 Task: Search for a house in Altus, United States from June 9 to June 16 for 2 adults, with a price range of ₹8000 to ₹16000, 2 bedrooms, 1 bathroom, and self check-in option.
Action: Mouse moved to (444, 180)
Screenshot: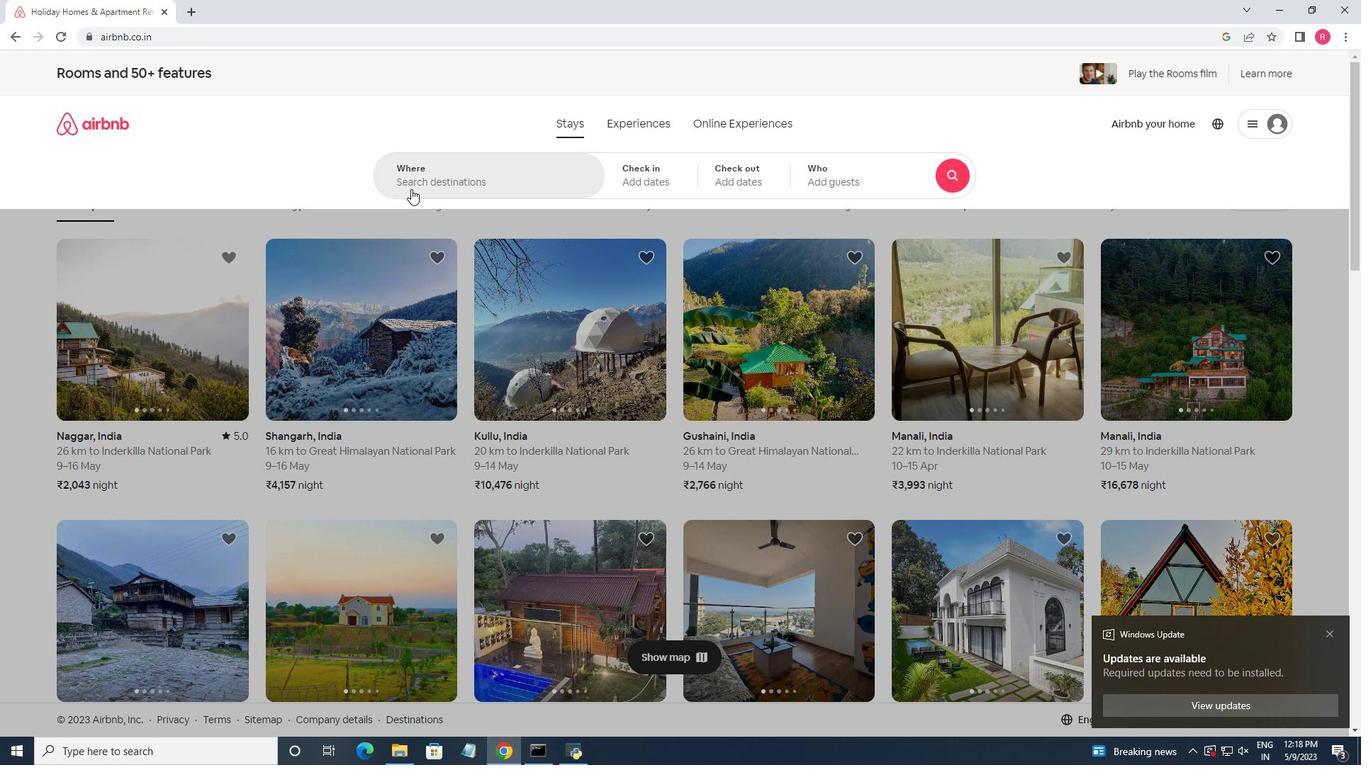 
Action: Mouse pressed left at (444, 180)
Screenshot: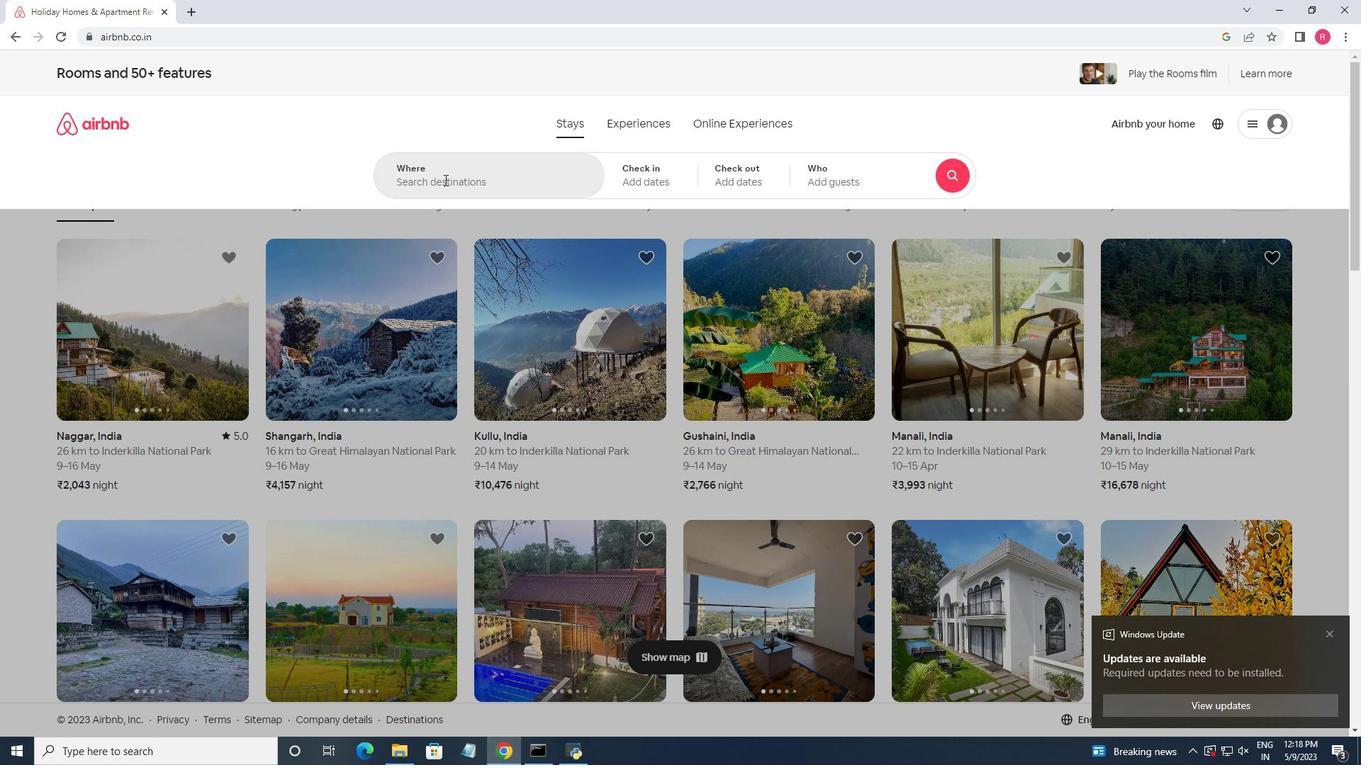 
Action: Key pressed <Key.caps_lock>A<Key.caps_lock>ltu,<Key.shift><Key.shift><Key.shift><Key.shift><Key.shift><Key.shift><Key.shift><Key.shift><Key.shift><Key.shift><Key.shift><Key.shift><Key.shift><Key.shift><Key.shift><Key.shift><Key.shift><Key.shift><Key.shift><Key.shift><Key.space><Key.backspace><Key.backspace>s,<Key.space><Key.shift><Key.shift><Key.shift><Key.shift><Key.shift><Key.shift><Key.shift><Key.shift><Key.shift><Key.shift><Key.shift><Key.shift><Key.shift><Key.shift><Key.shift><Key.shift><Key.shift><Key.shift><Key.shift><Key.shift><Key.shift><Key.shift><Key.shift><Key.shift><Key.shift>United<Key.space><Key.shift>States<Key.enter>
Screenshot: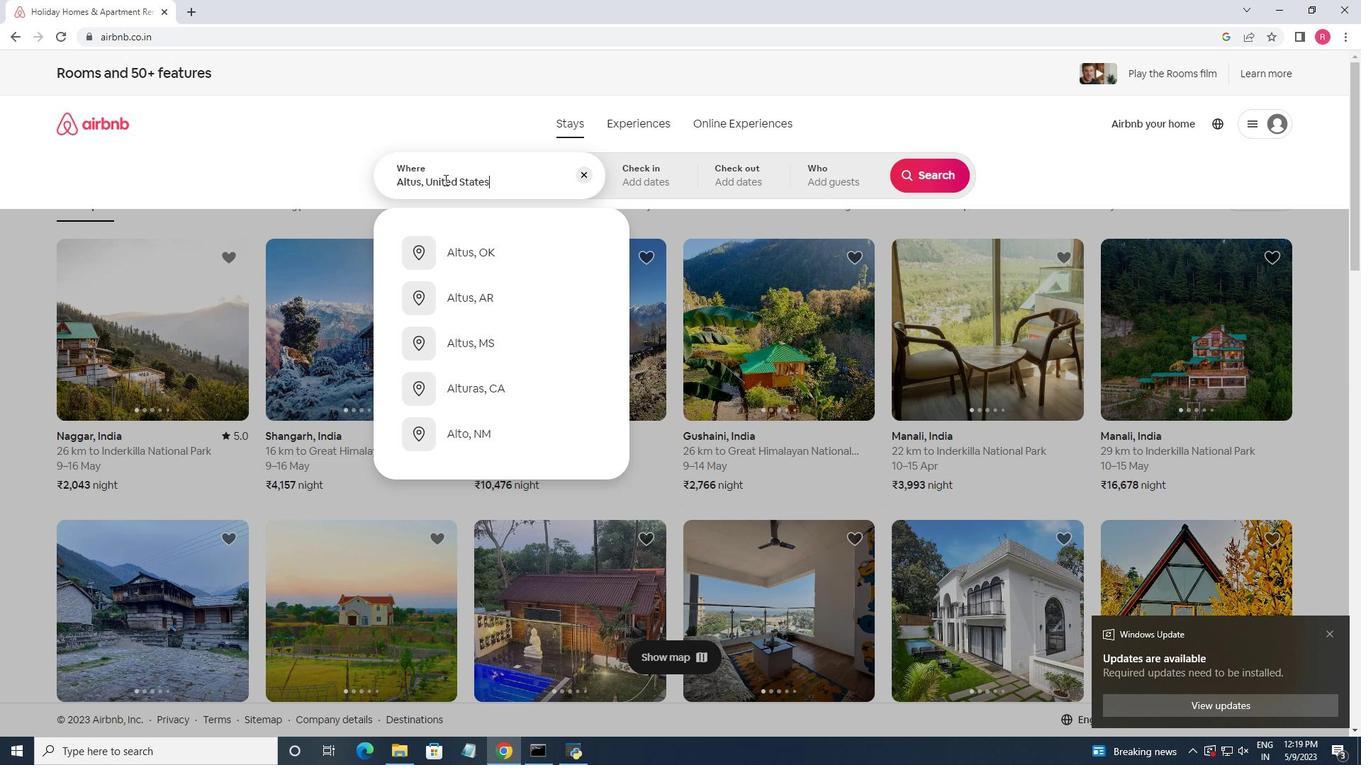 
Action: Mouse moved to (881, 385)
Screenshot: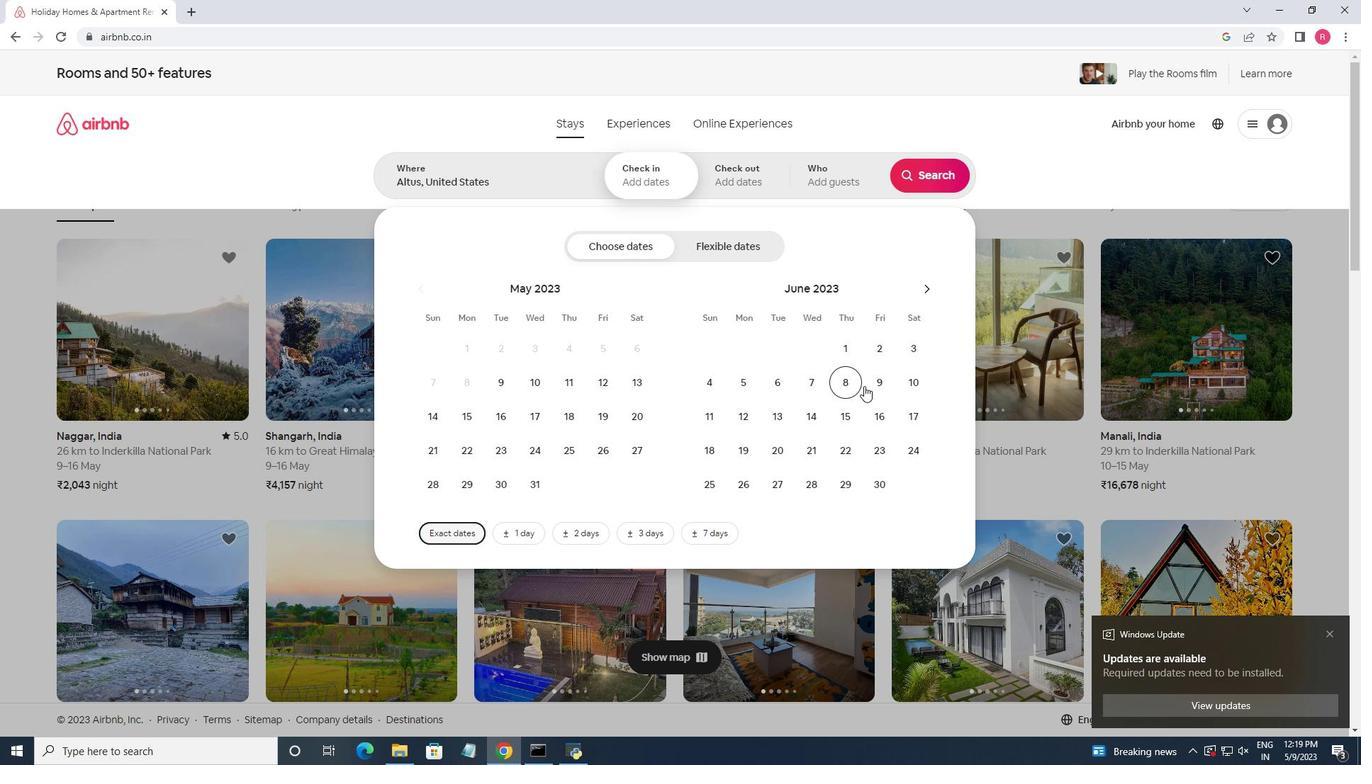 
Action: Mouse pressed left at (881, 385)
Screenshot: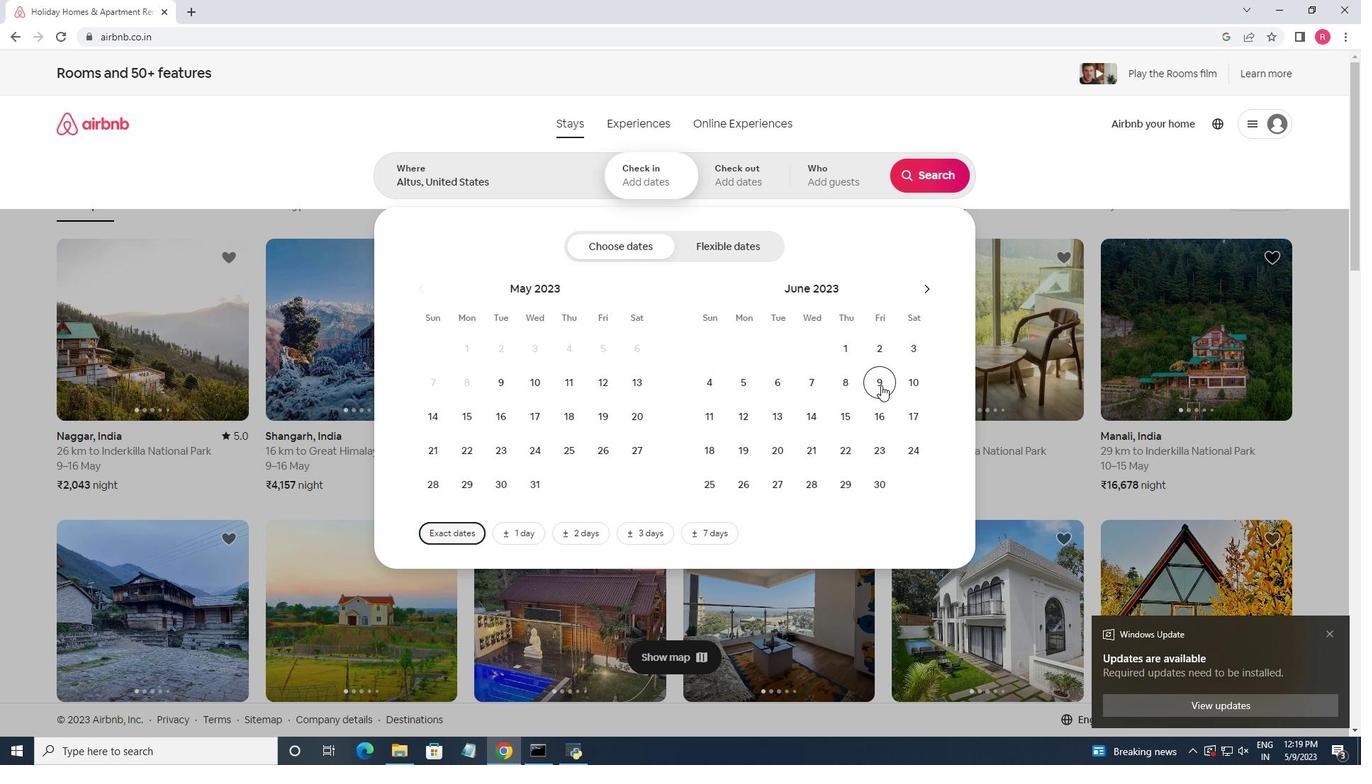 
Action: Mouse moved to (876, 426)
Screenshot: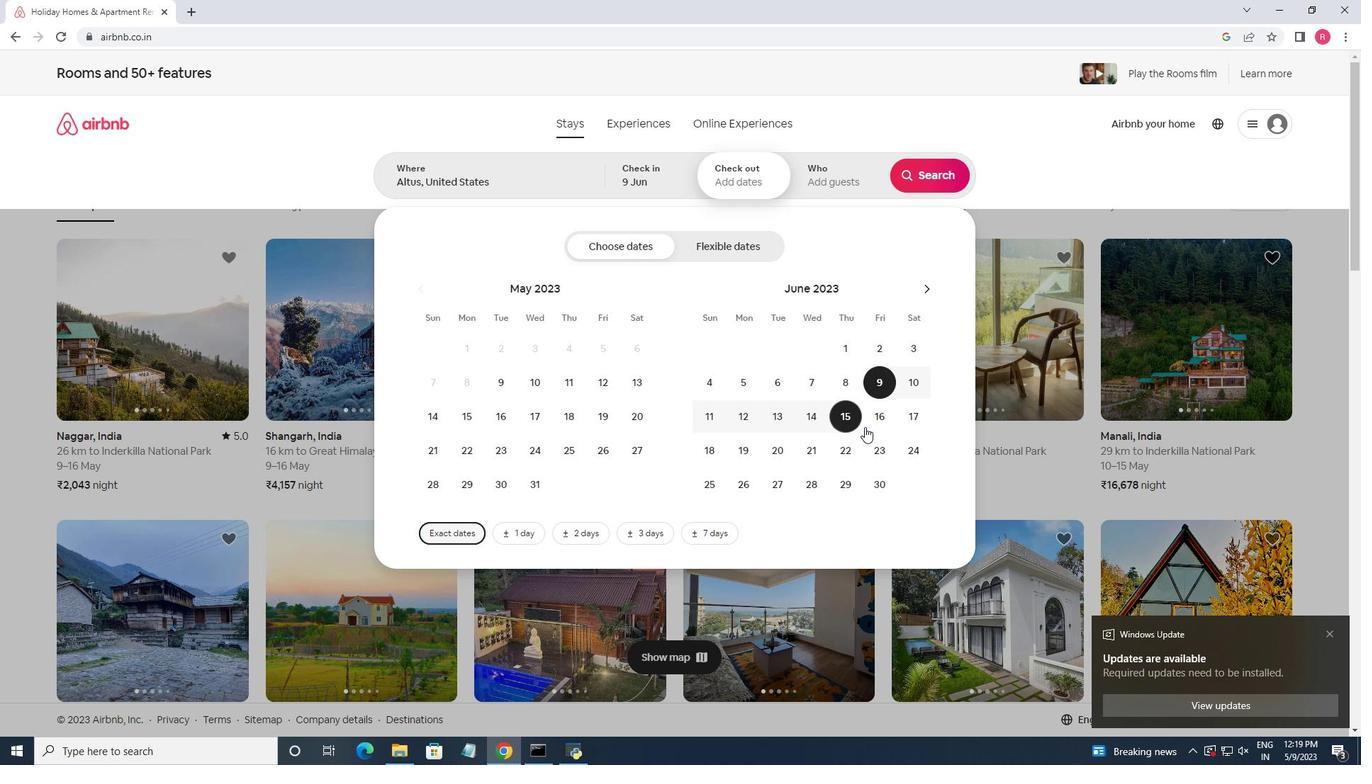 
Action: Mouse pressed left at (876, 426)
Screenshot: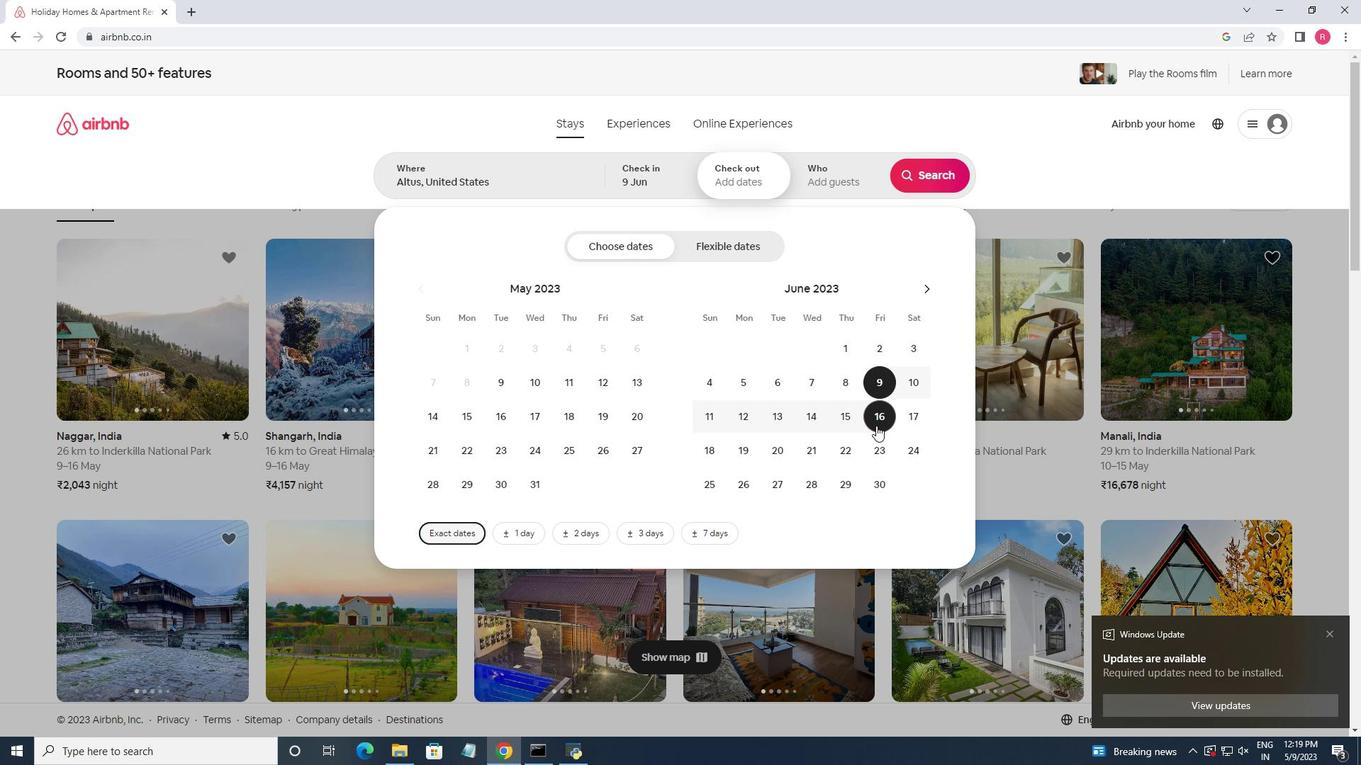 
Action: Mouse moved to (838, 179)
Screenshot: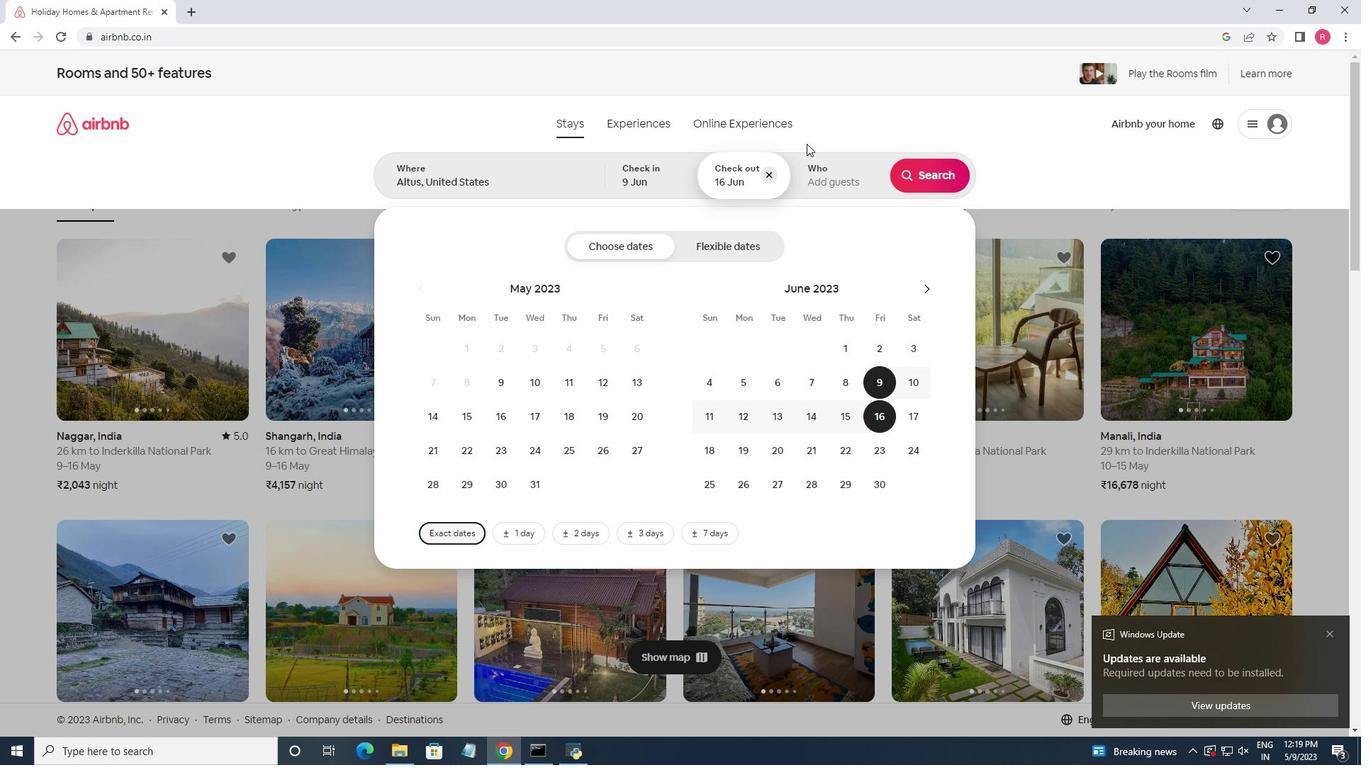 
Action: Mouse pressed left at (838, 179)
Screenshot: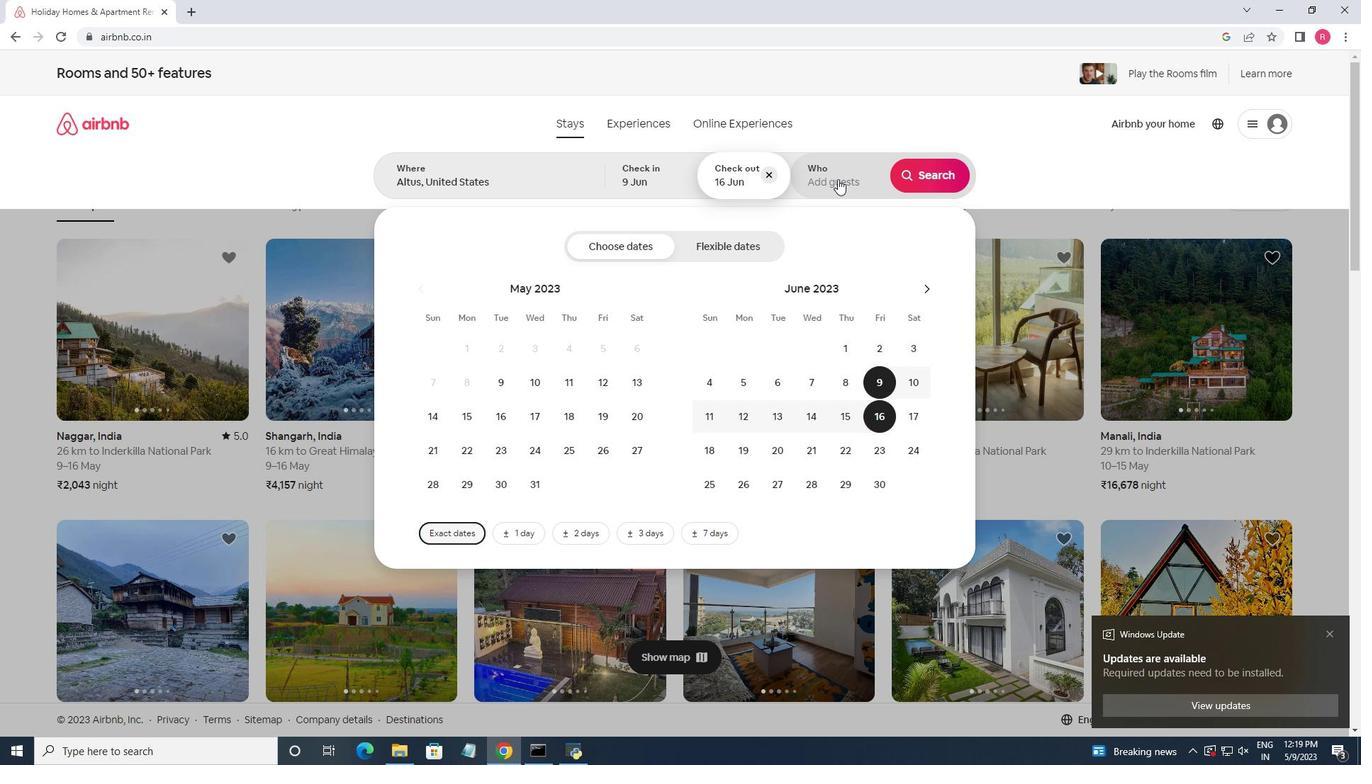 
Action: Mouse moved to (931, 255)
Screenshot: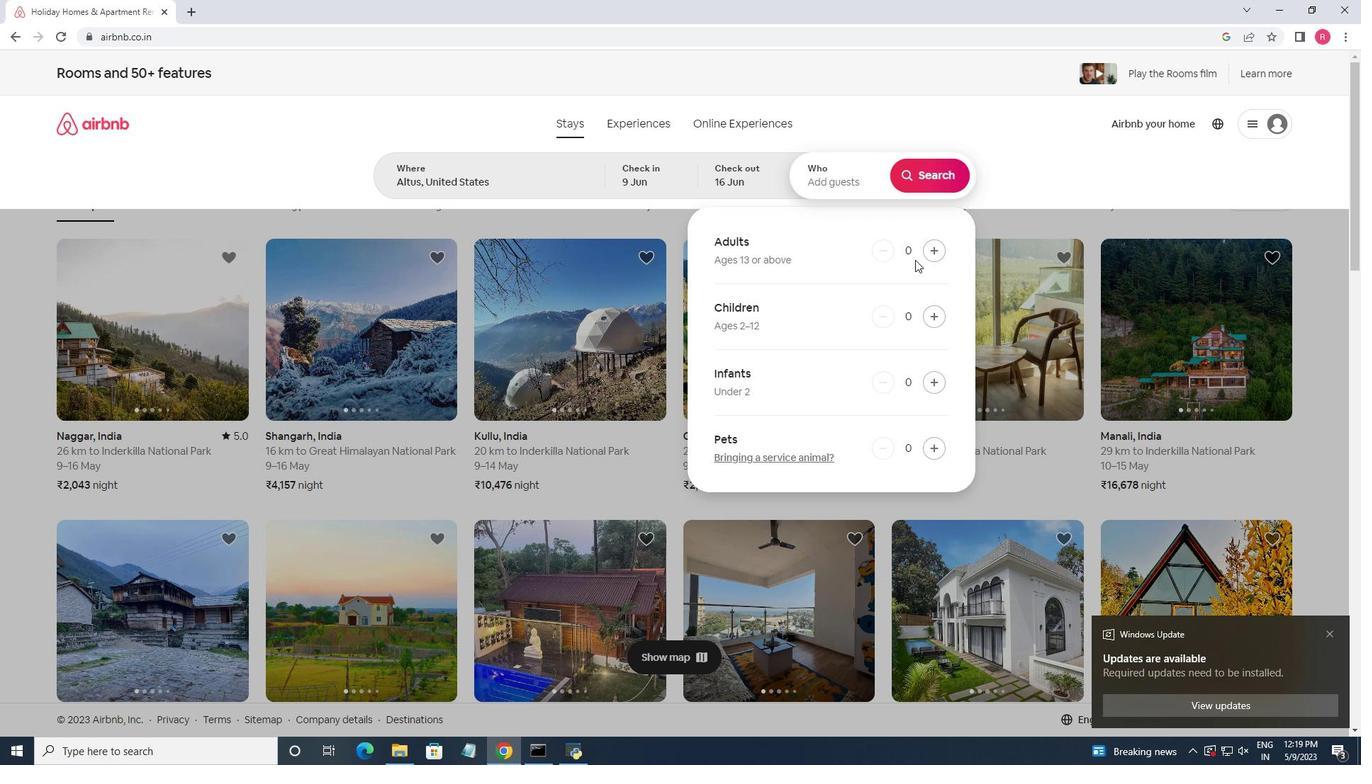 
Action: Mouse pressed left at (931, 255)
Screenshot: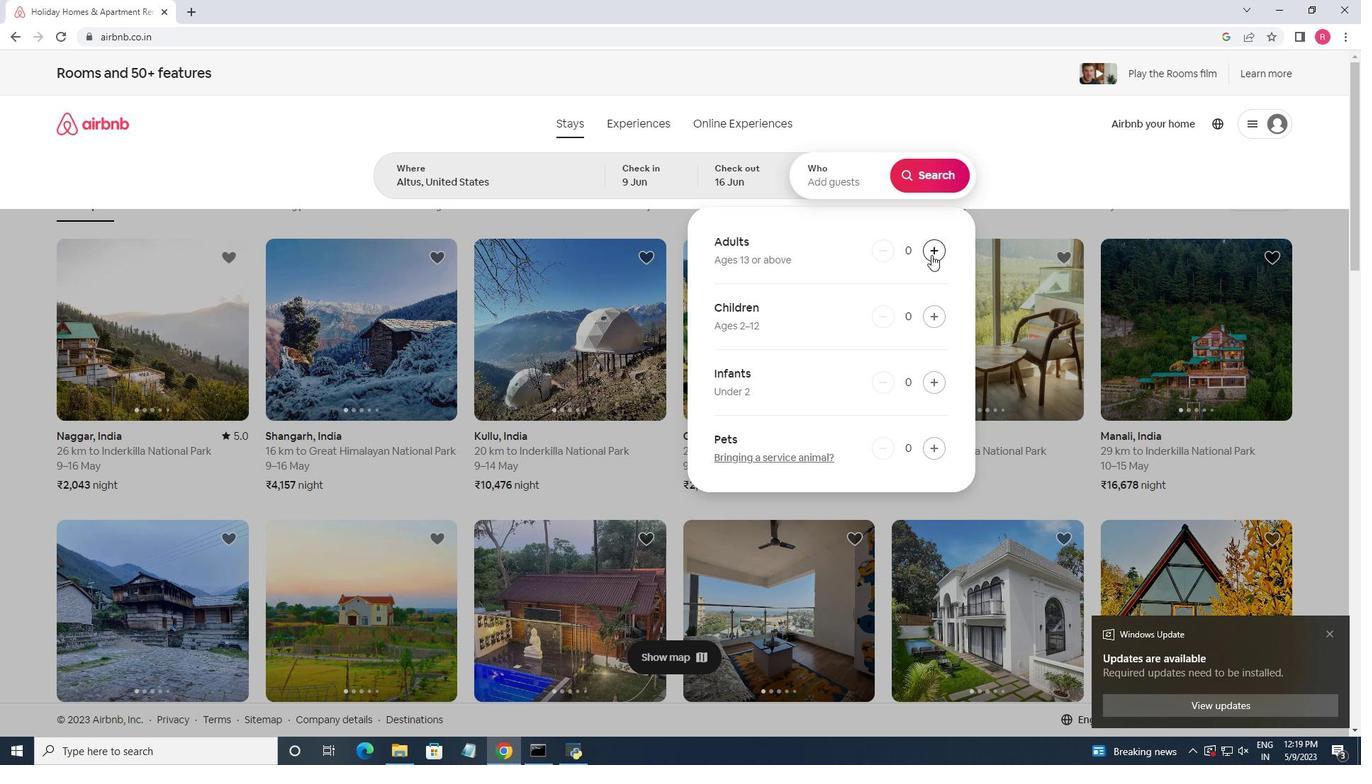 
Action: Mouse pressed left at (931, 255)
Screenshot: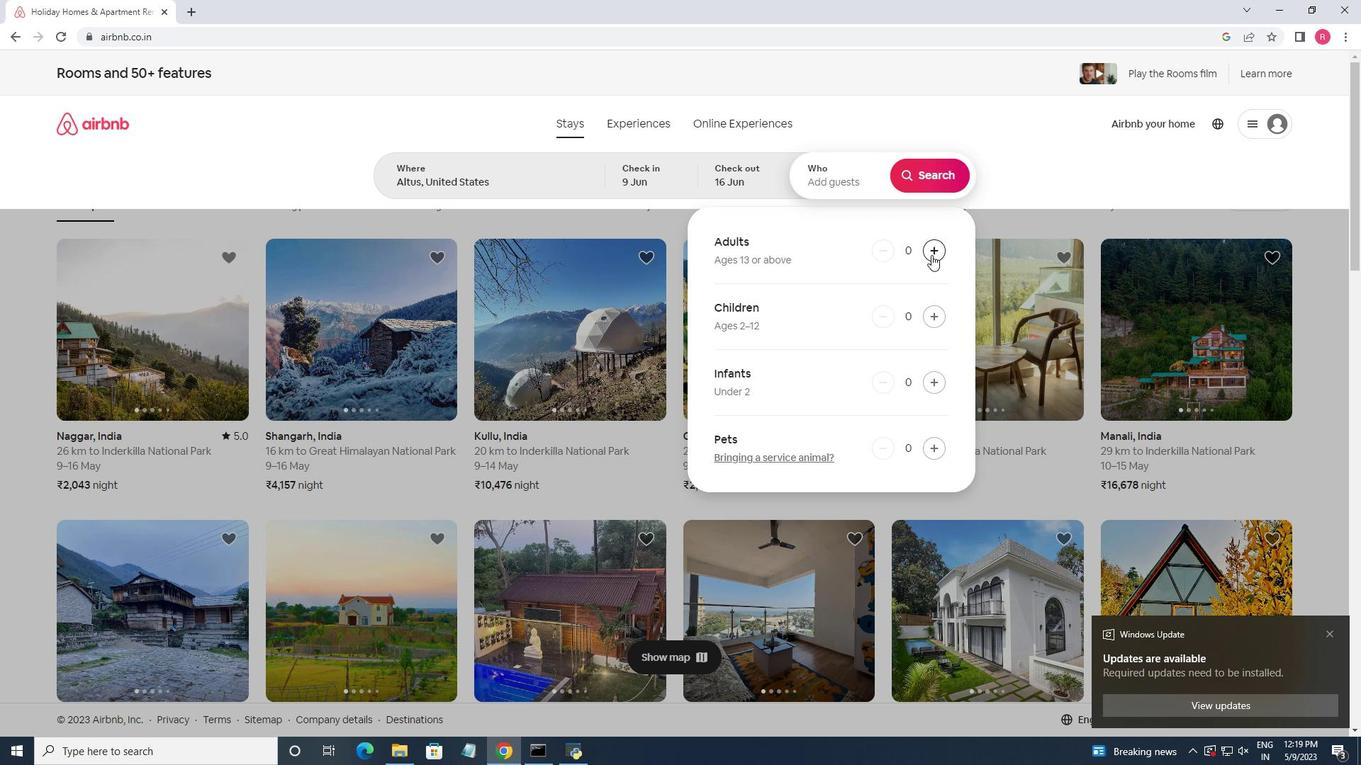 
Action: Mouse moved to (934, 179)
Screenshot: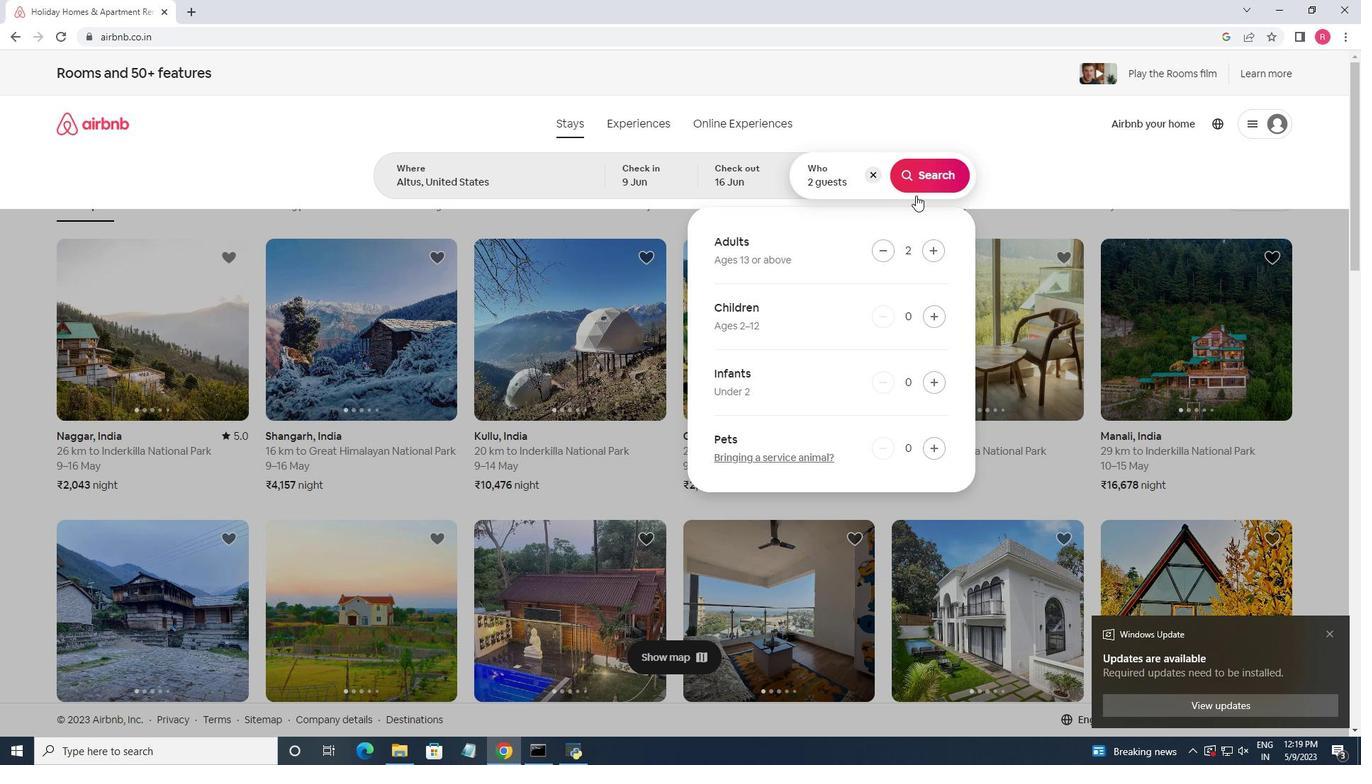 
Action: Mouse pressed left at (934, 179)
Screenshot: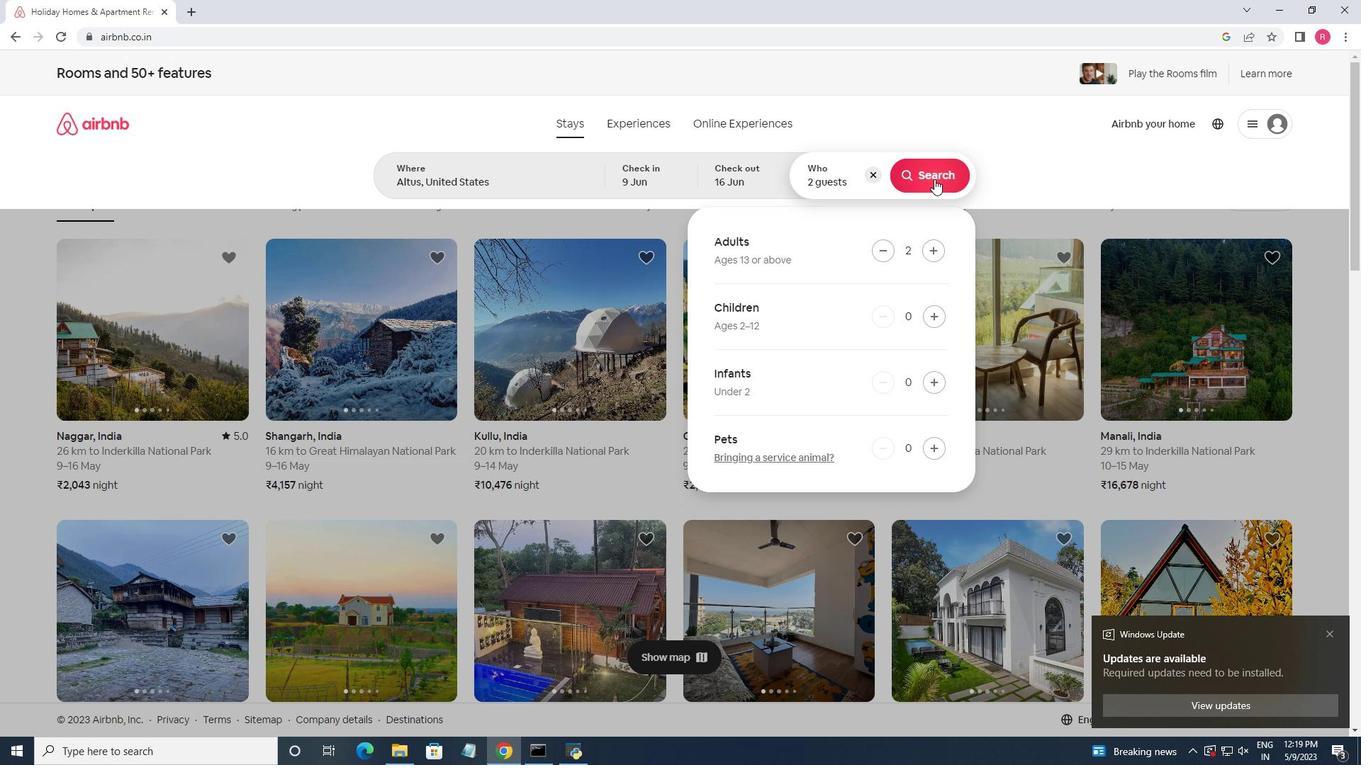 
Action: Mouse moved to (1304, 144)
Screenshot: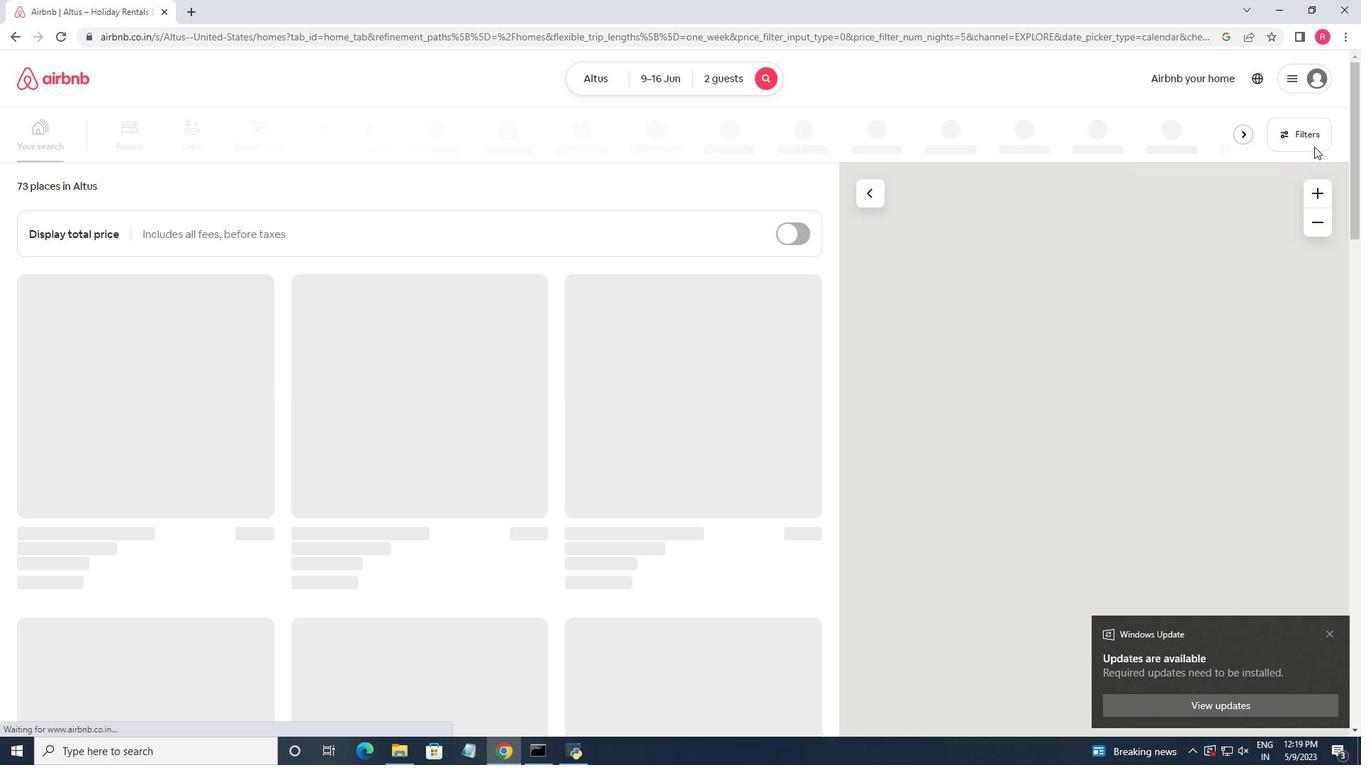 
Action: Mouse pressed left at (1304, 144)
Screenshot: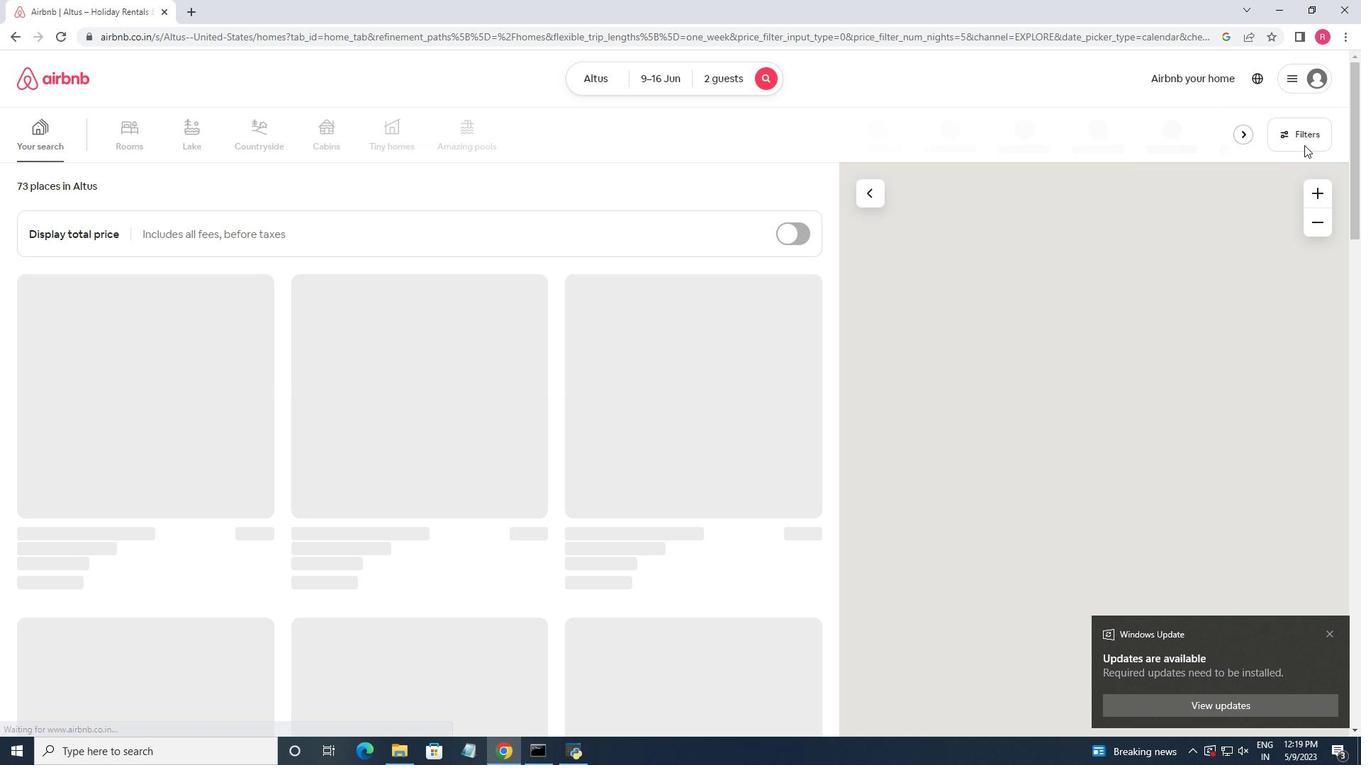 
Action: Mouse moved to (533, 489)
Screenshot: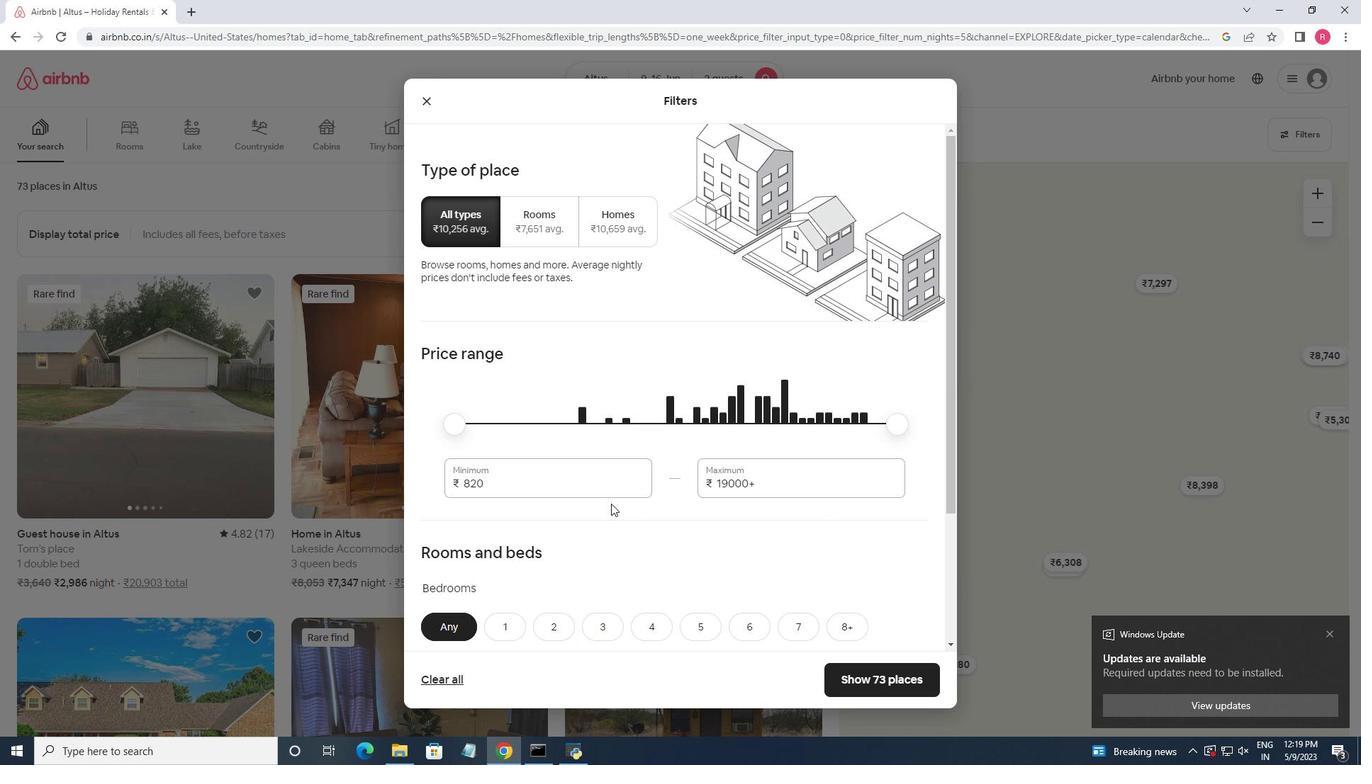 
Action: Mouse pressed left at (533, 489)
Screenshot: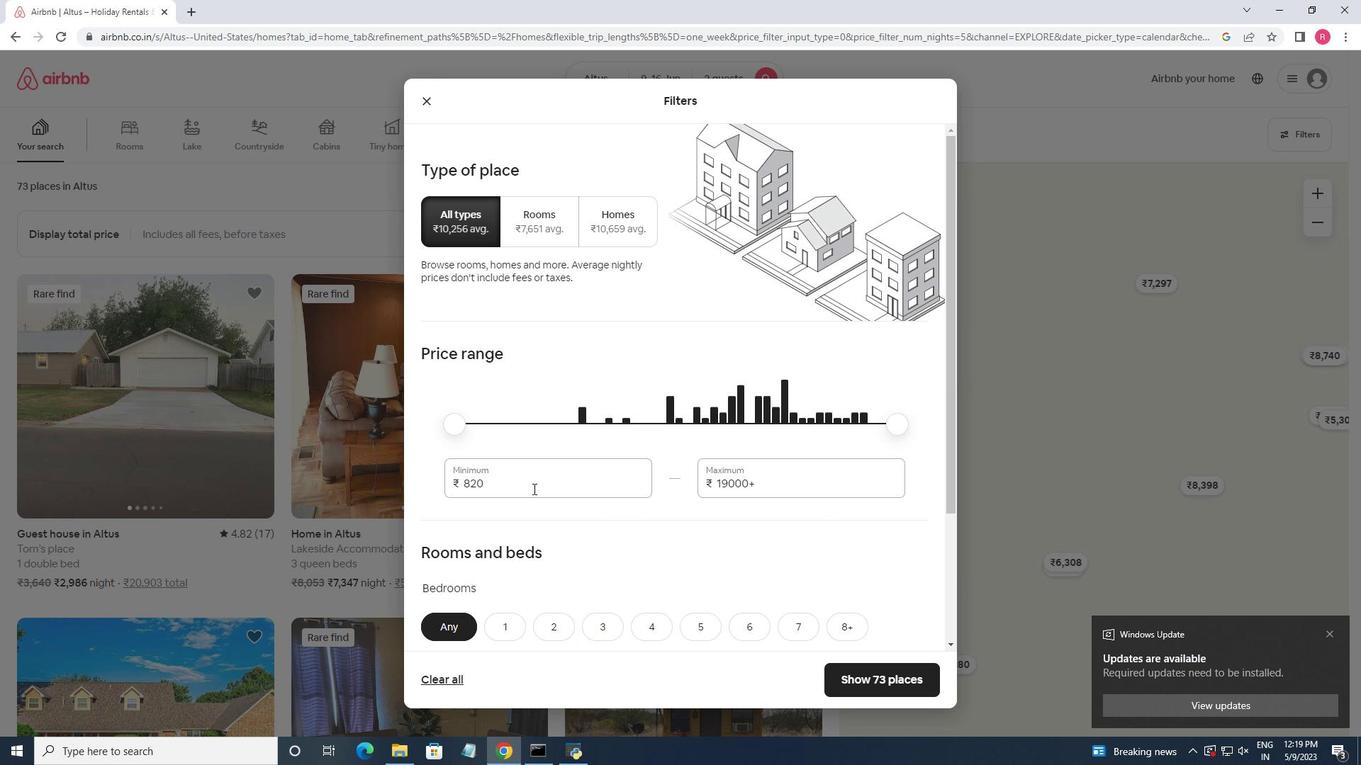 
Action: Mouse pressed left at (533, 489)
Screenshot: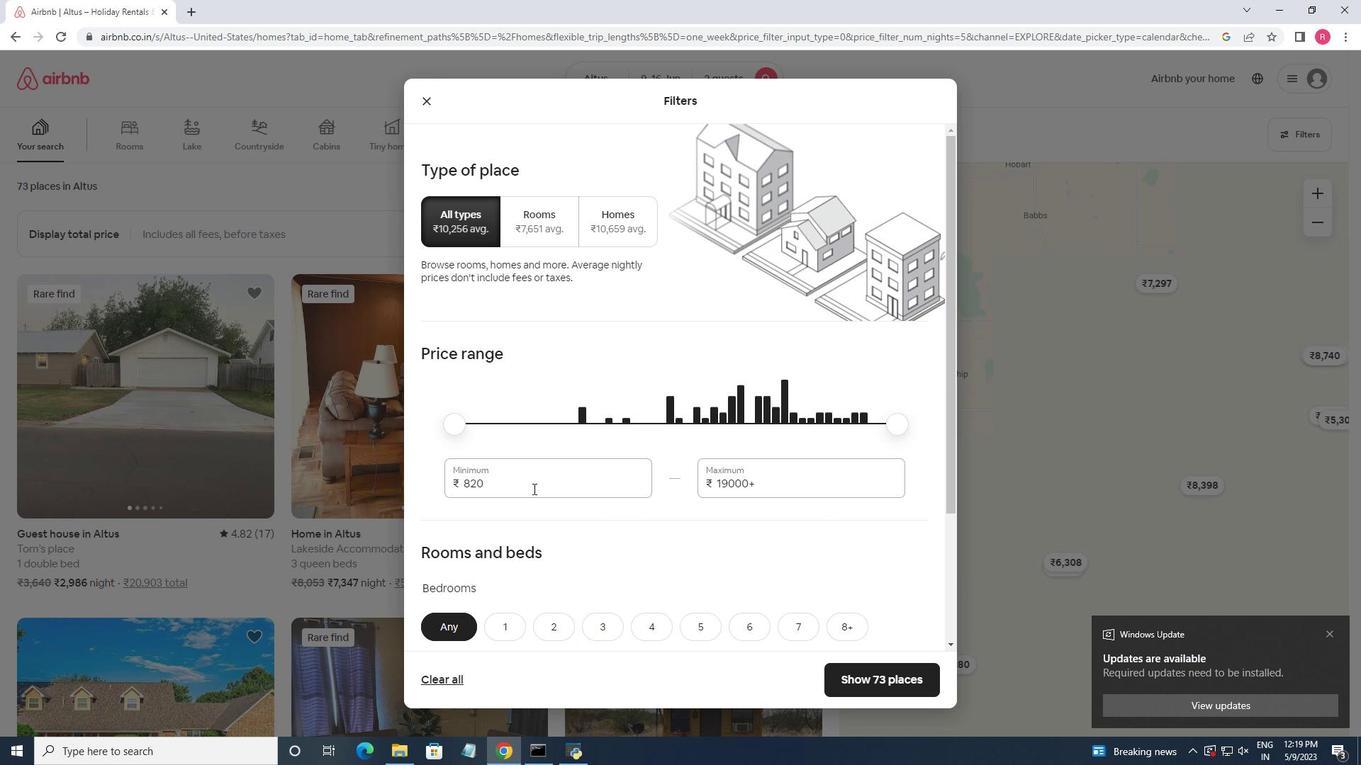 
Action: Key pressed 8000<Key.tab>160000<Key.backspace>
Screenshot: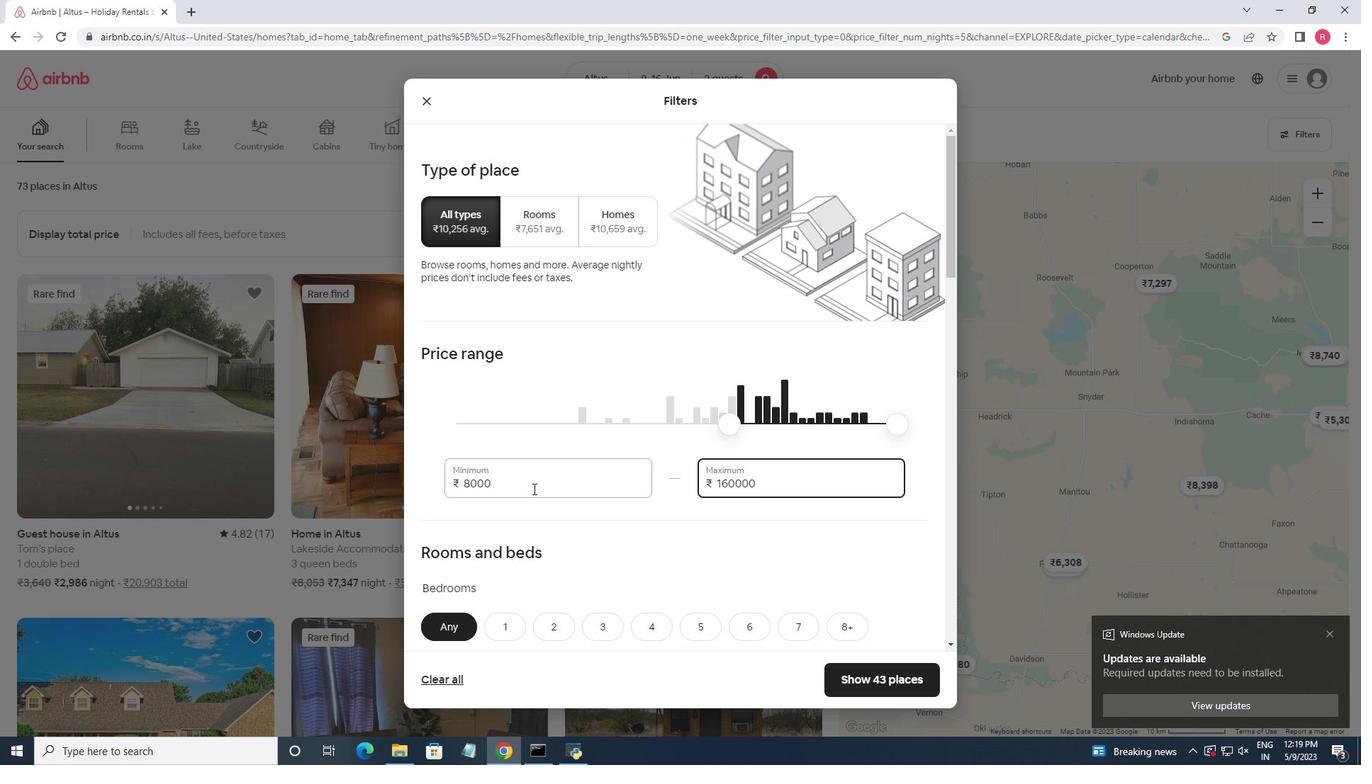 
Action: Mouse moved to (642, 467)
Screenshot: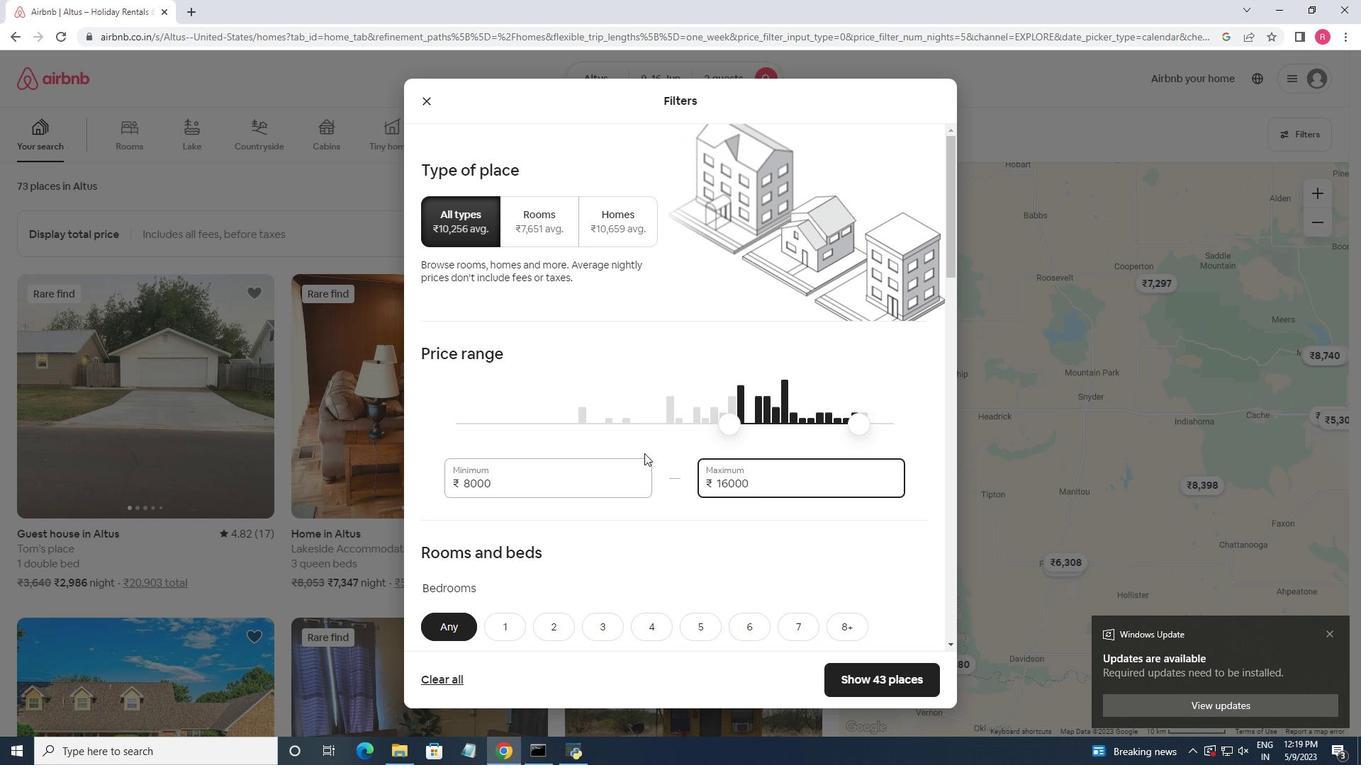 
Action: Mouse scrolled (642, 466) with delta (0, 0)
Screenshot: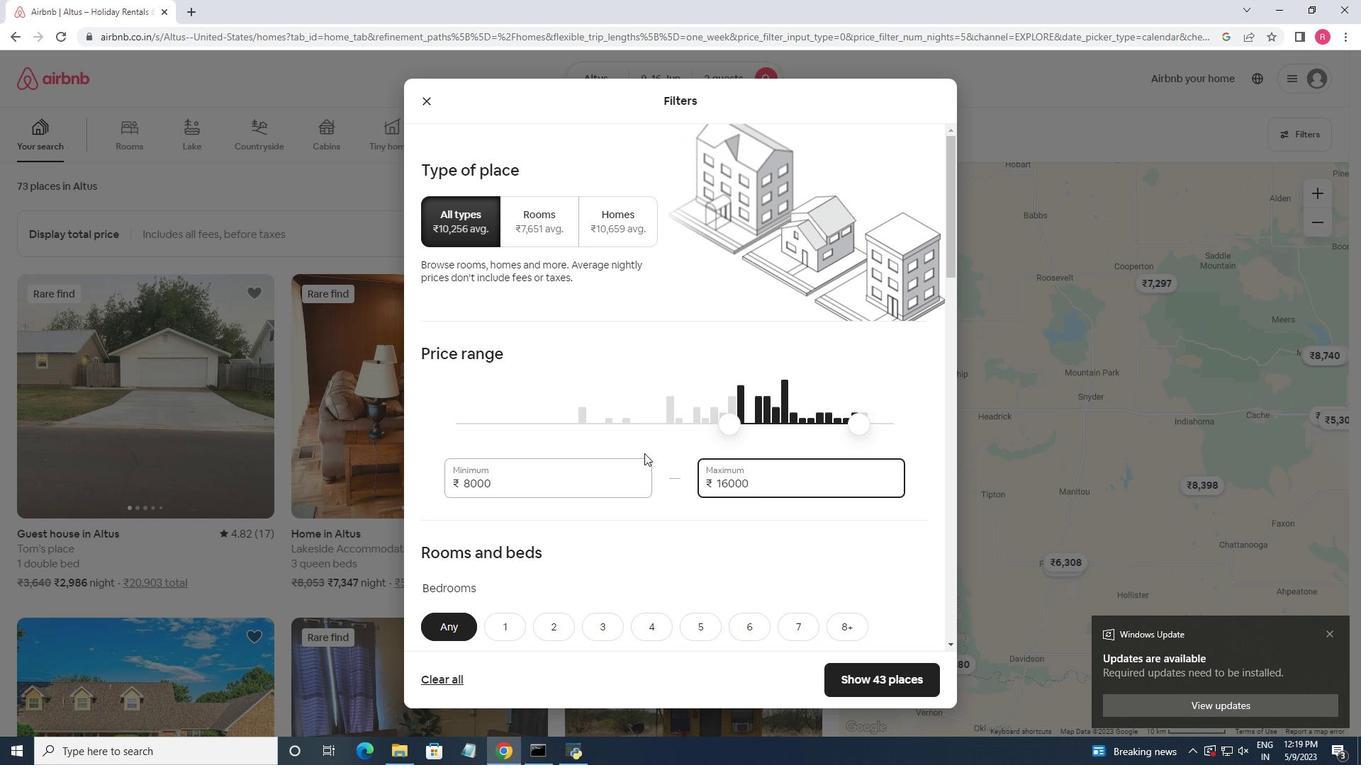 
Action: Mouse moved to (642, 468)
Screenshot: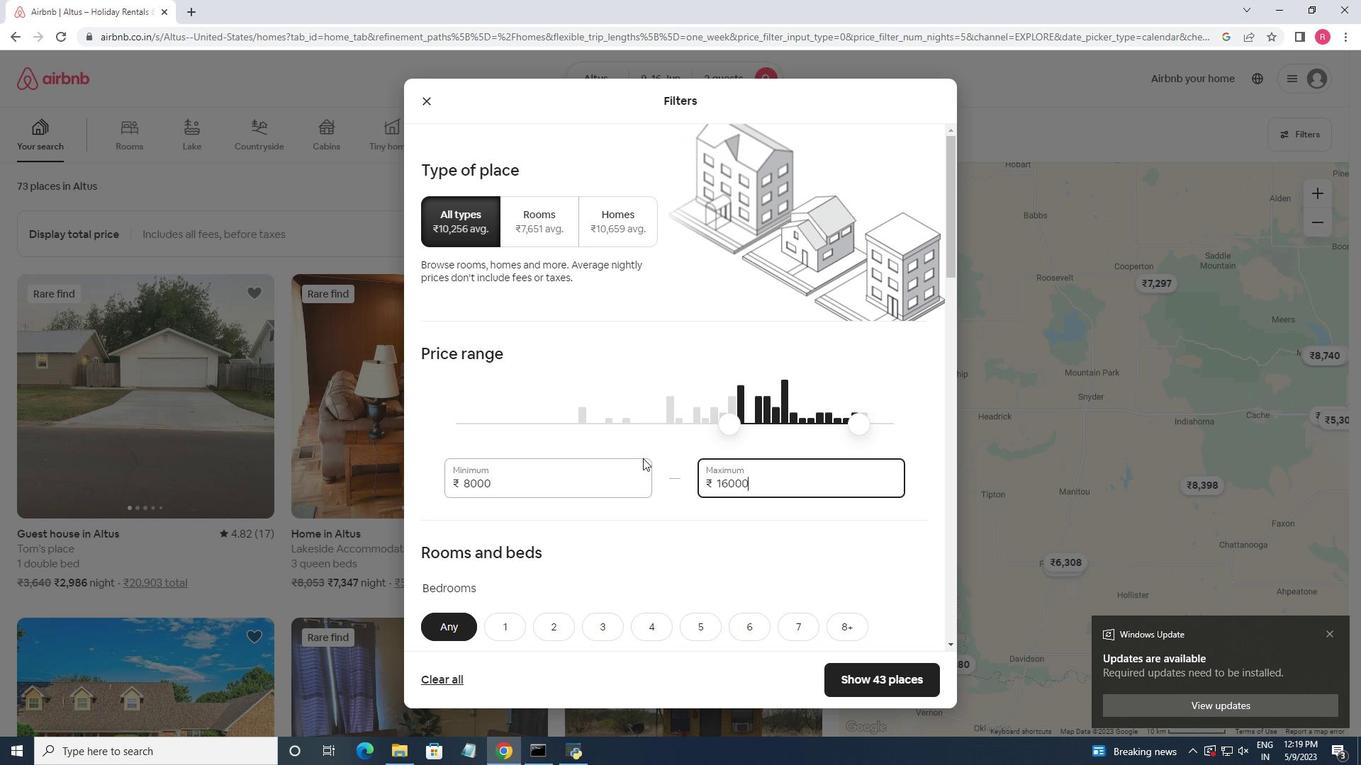 
Action: Mouse scrolled (642, 468) with delta (0, 0)
Screenshot: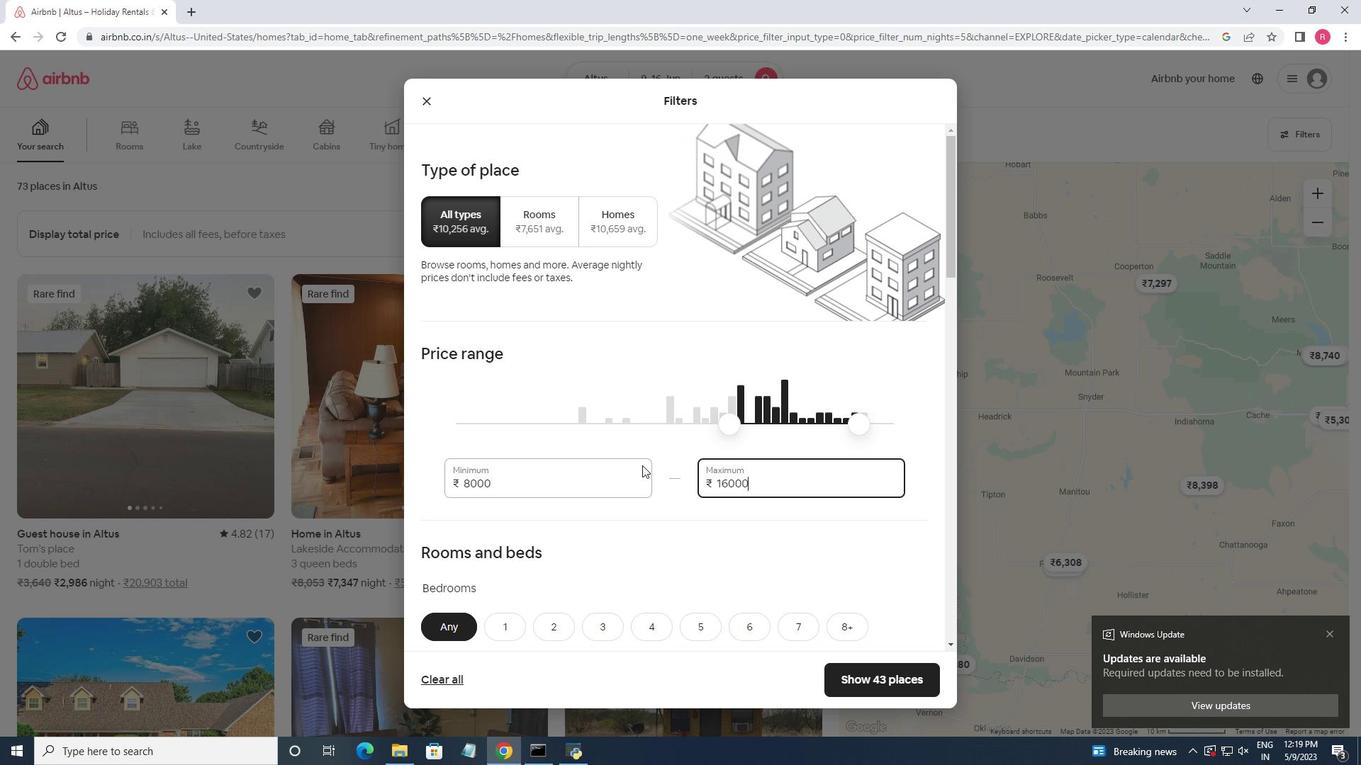
Action: Mouse moved to (544, 487)
Screenshot: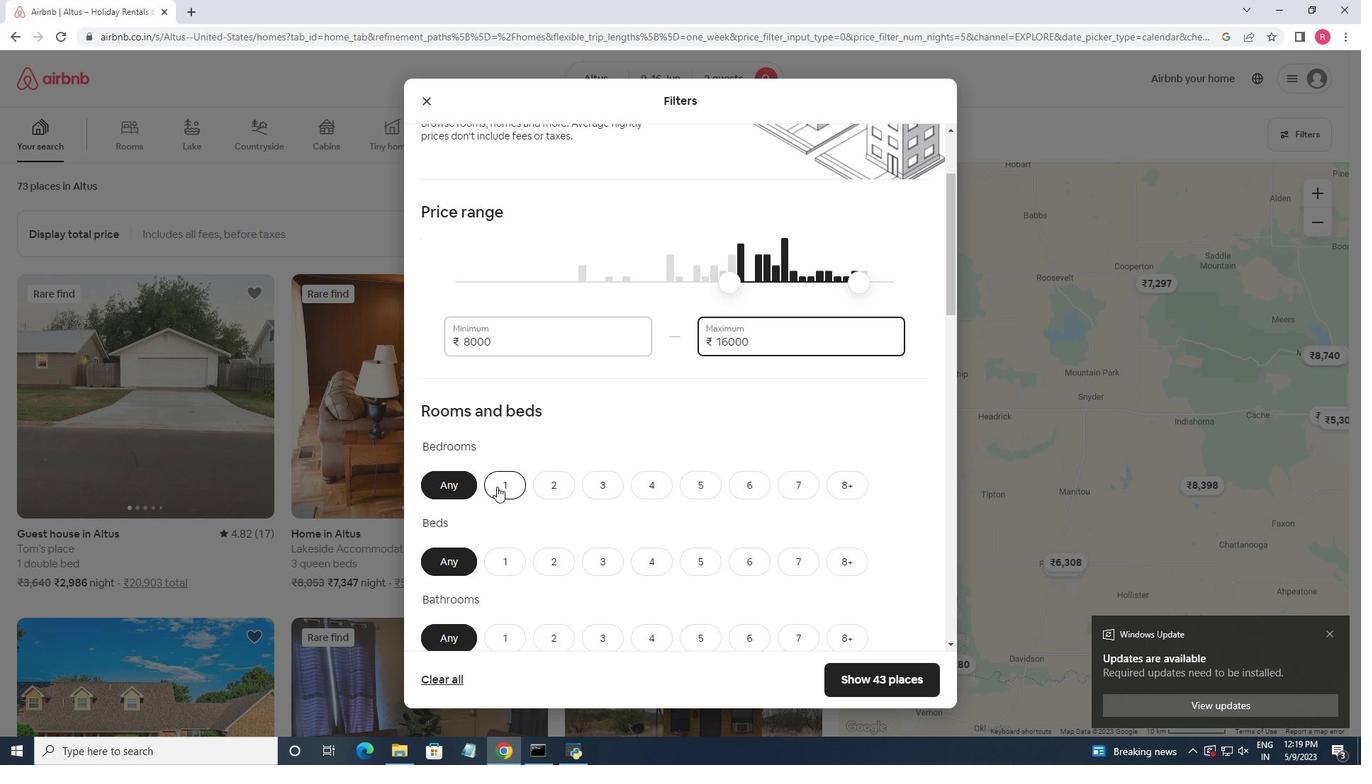 
Action: Mouse pressed left at (544, 487)
Screenshot: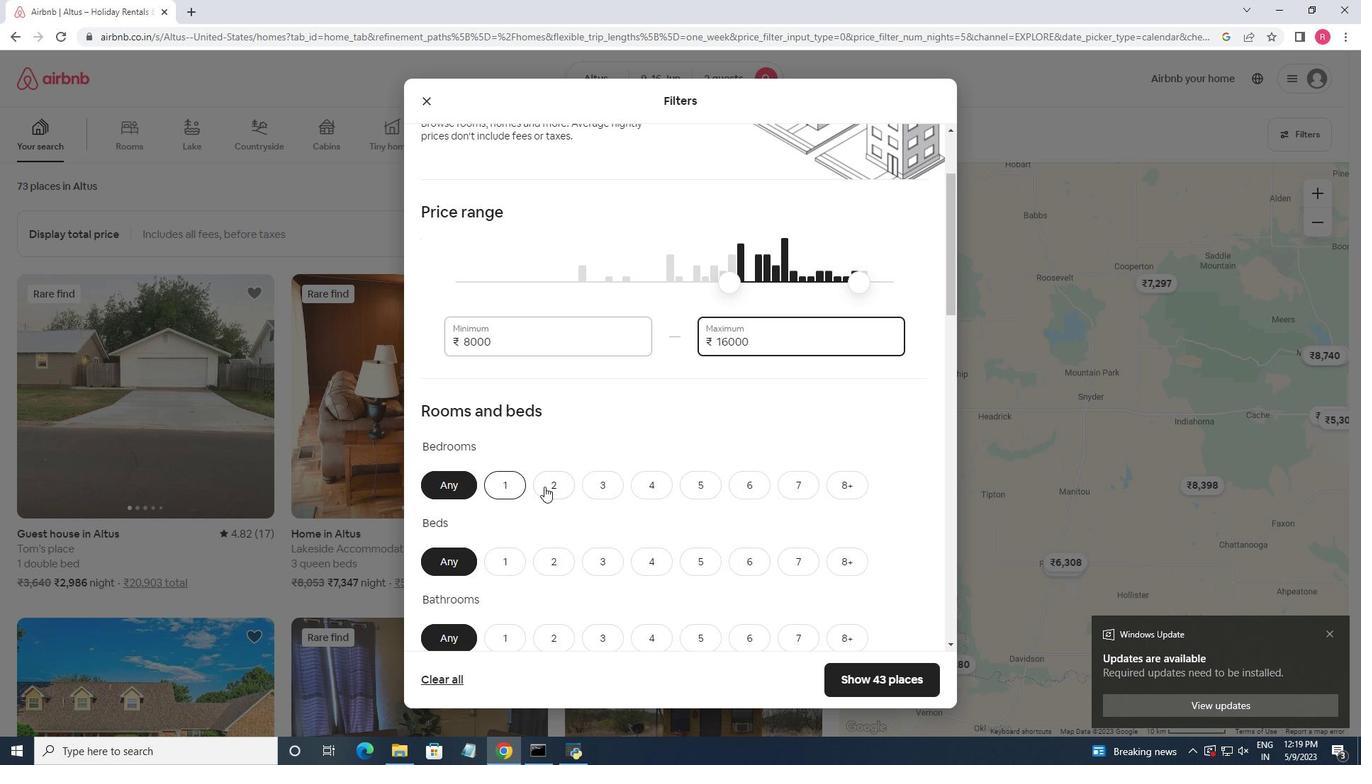 
Action: Mouse moved to (551, 517)
Screenshot: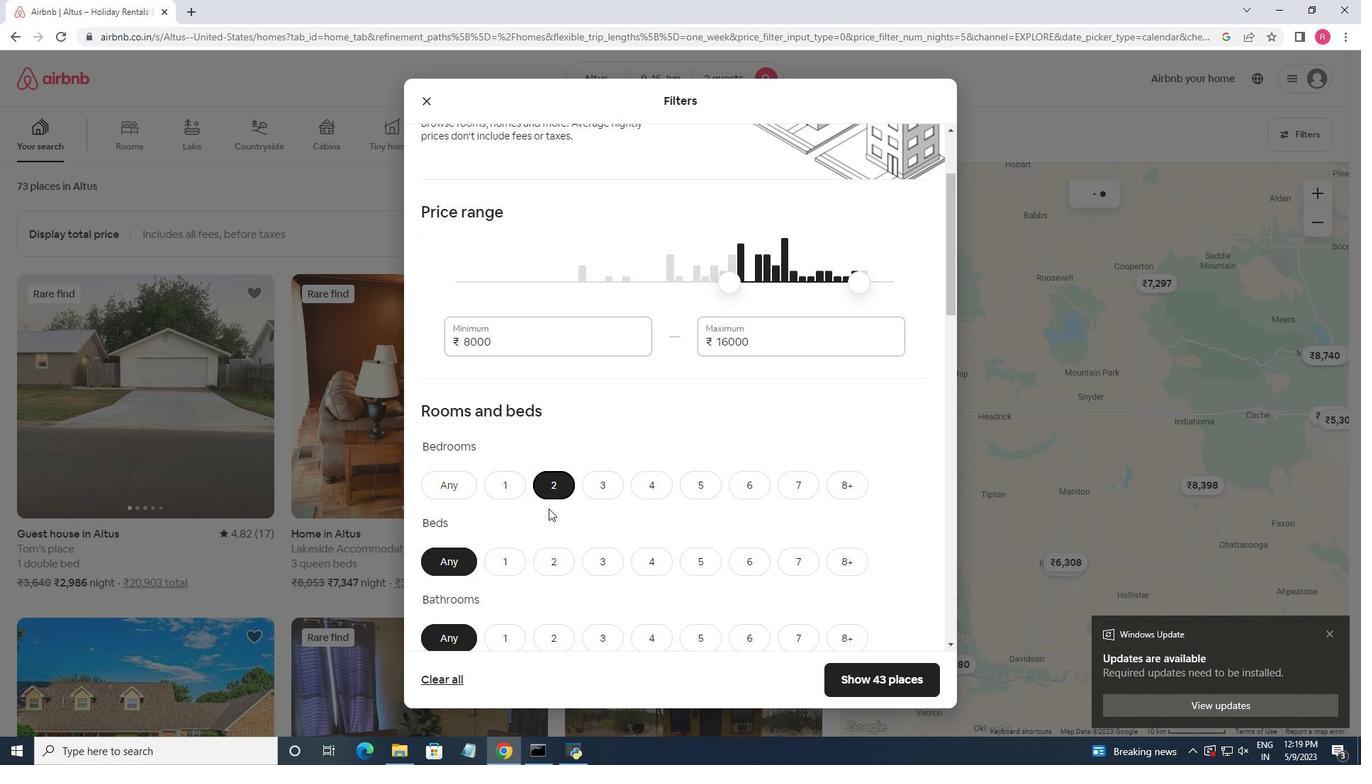 
Action: Mouse scrolled (551, 516) with delta (0, 0)
Screenshot: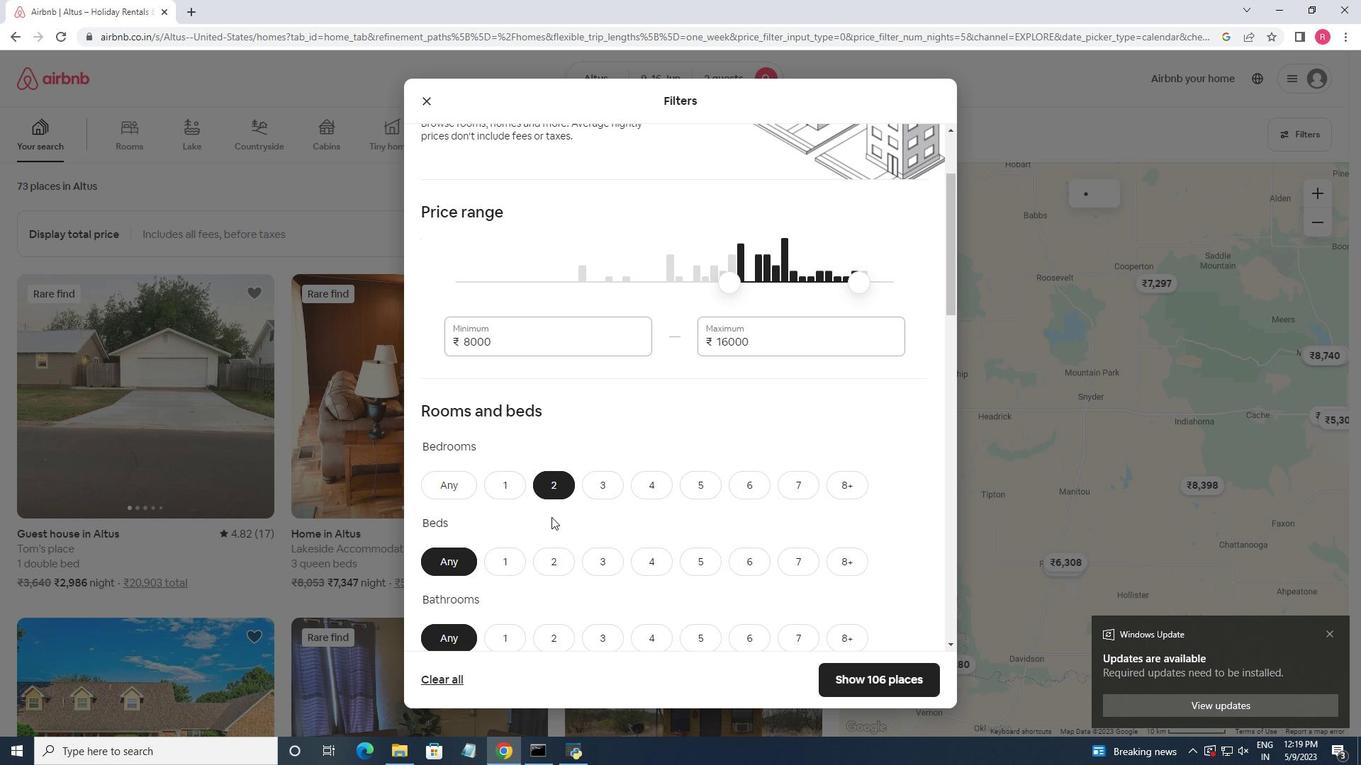 
Action: Mouse moved to (565, 492)
Screenshot: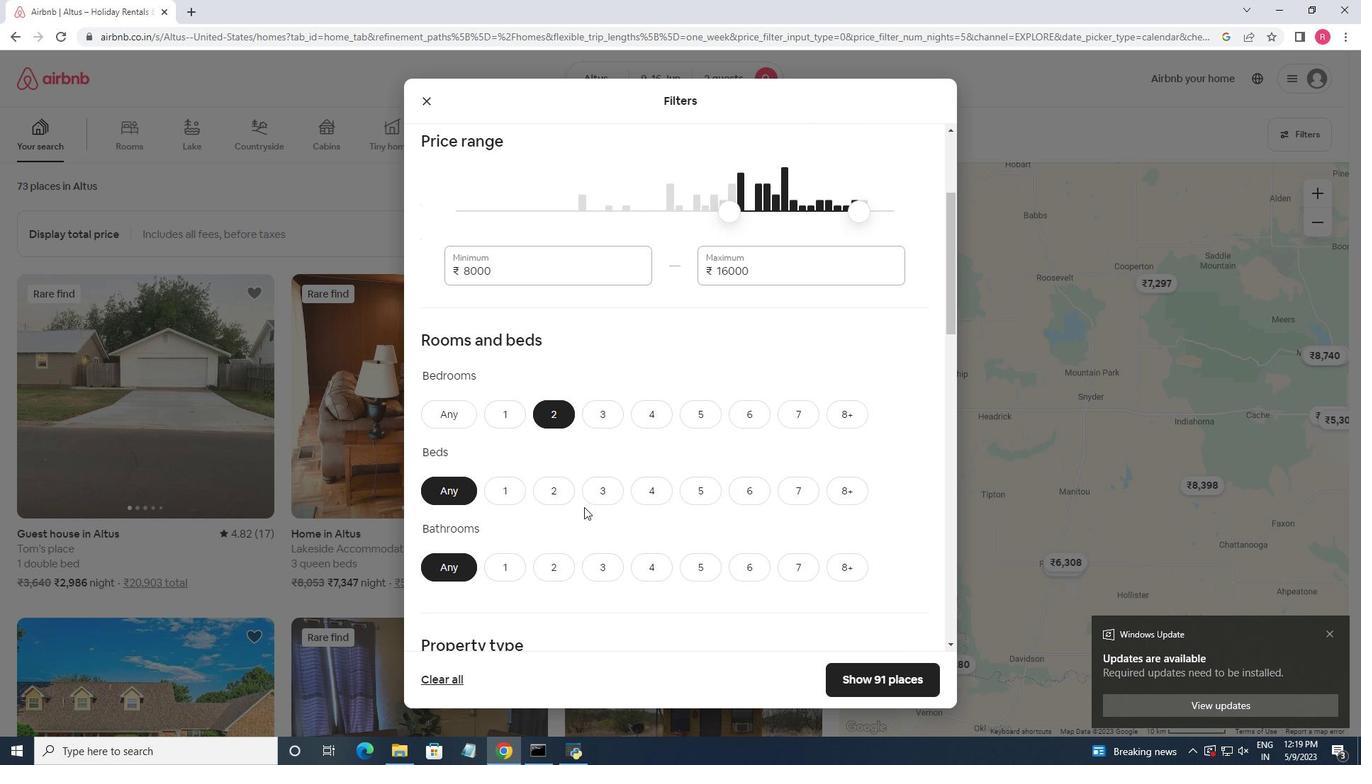 
Action: Mouse pressed left at (565, 492)
Screenshot: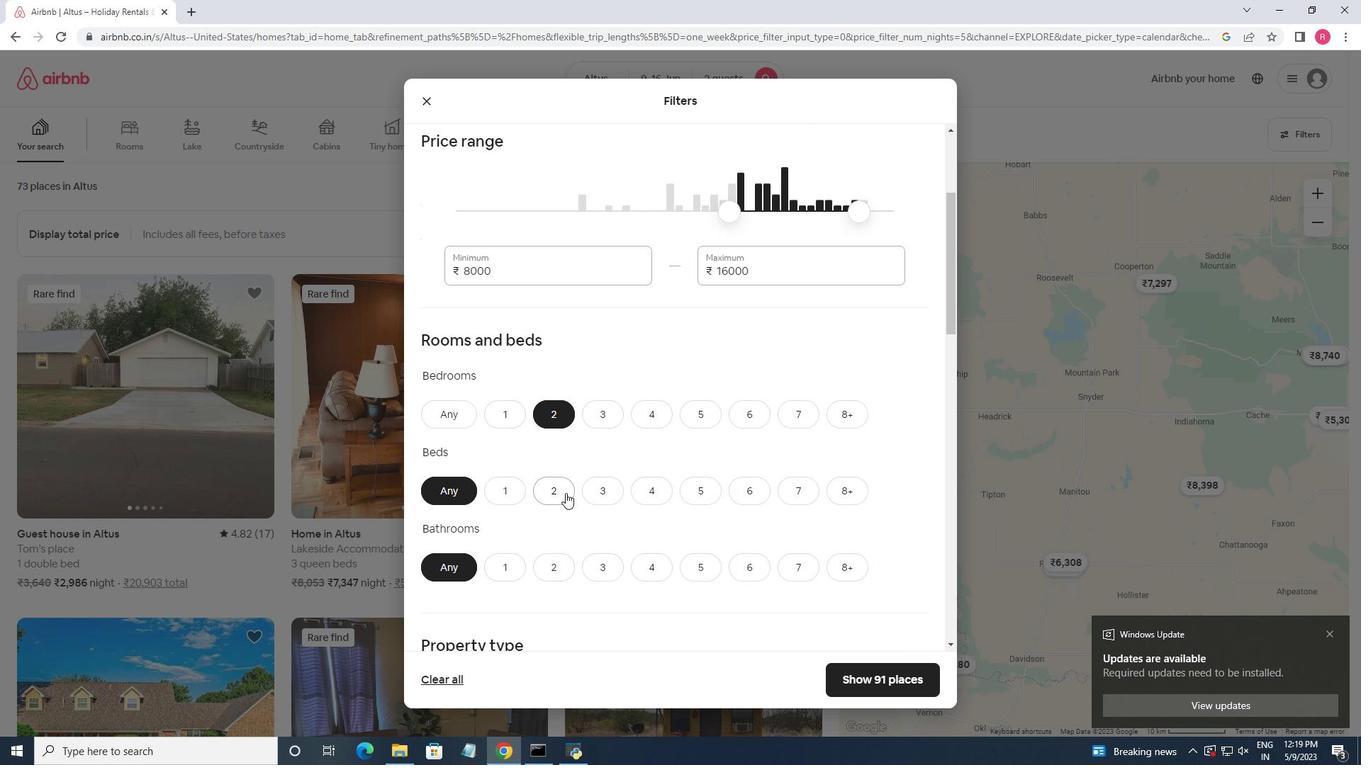 
Action: Mouse moved to (504, 570)
Screenshot: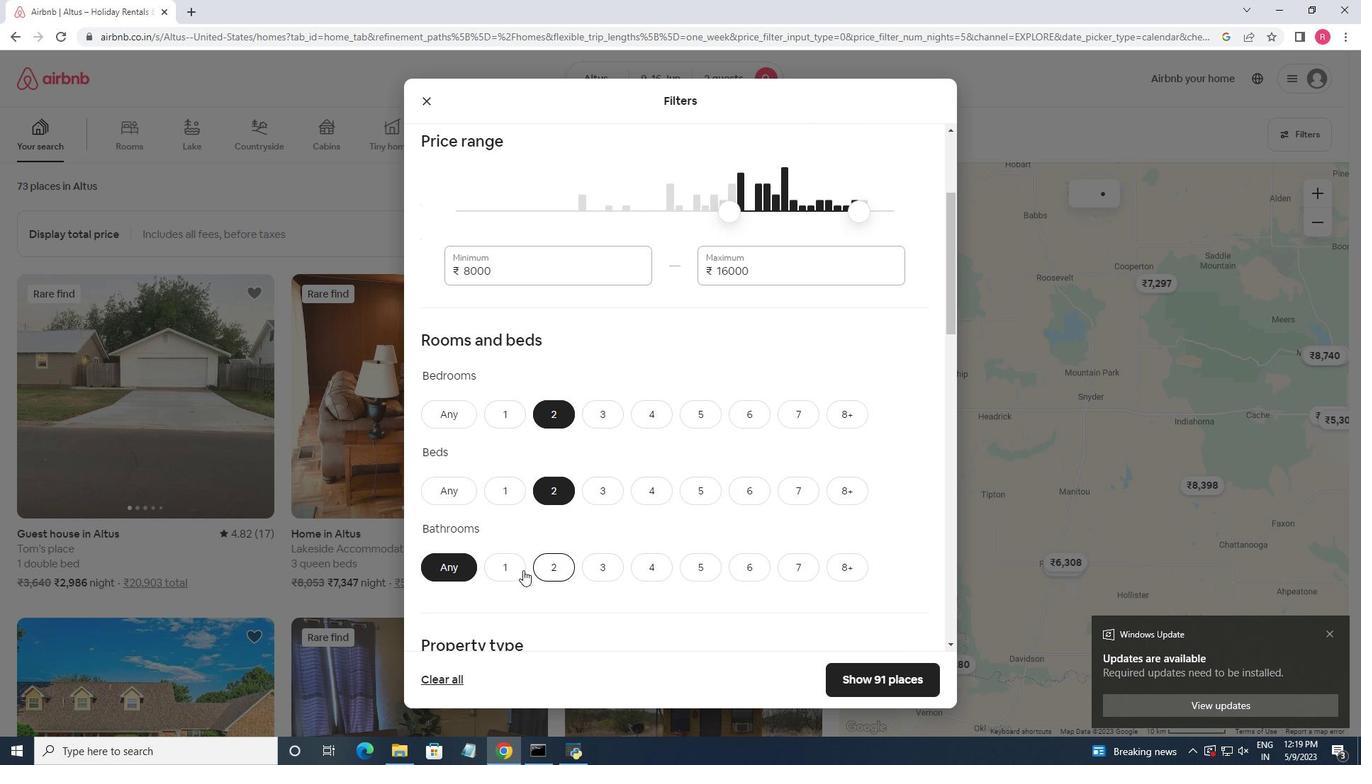 
Action: Mouse pressed left at (504, 570)
Screenshot: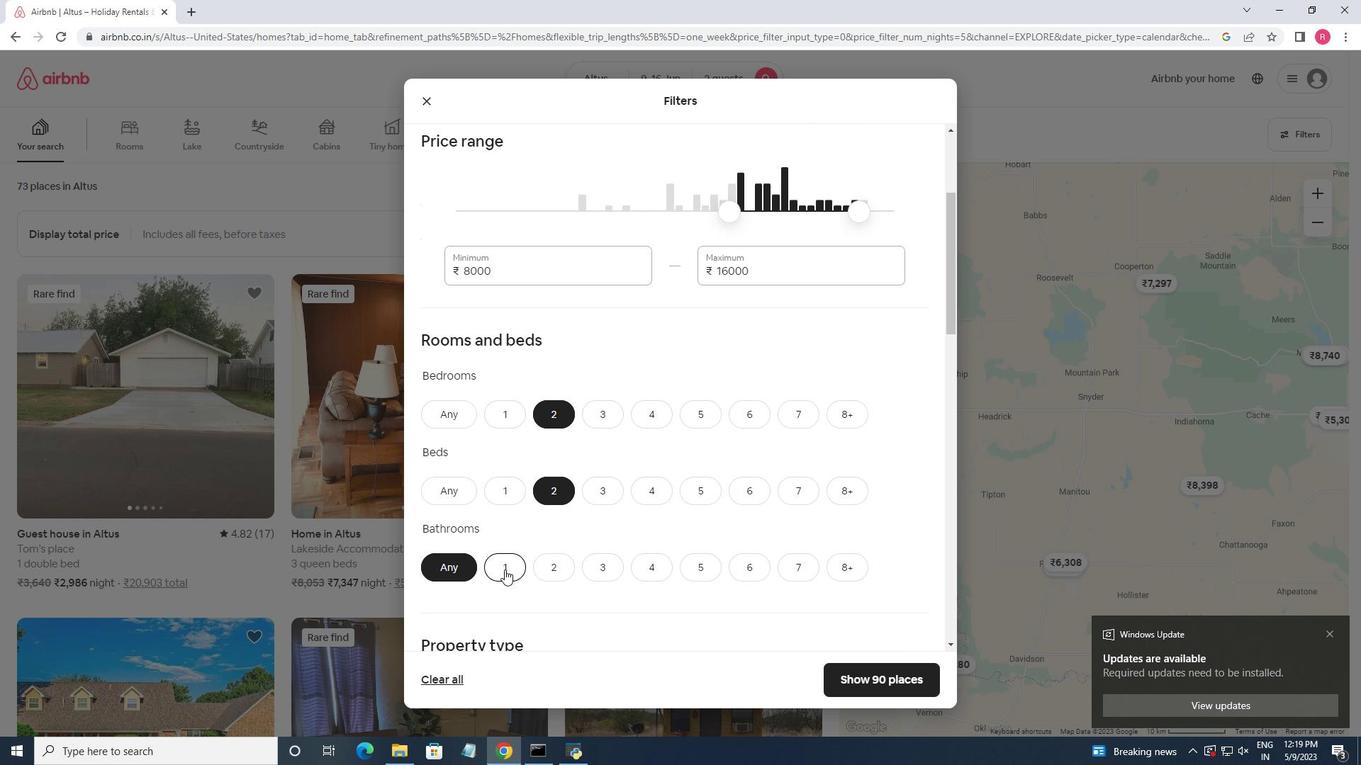 
Action: Mouse moved to (612, 515)
Screenshot: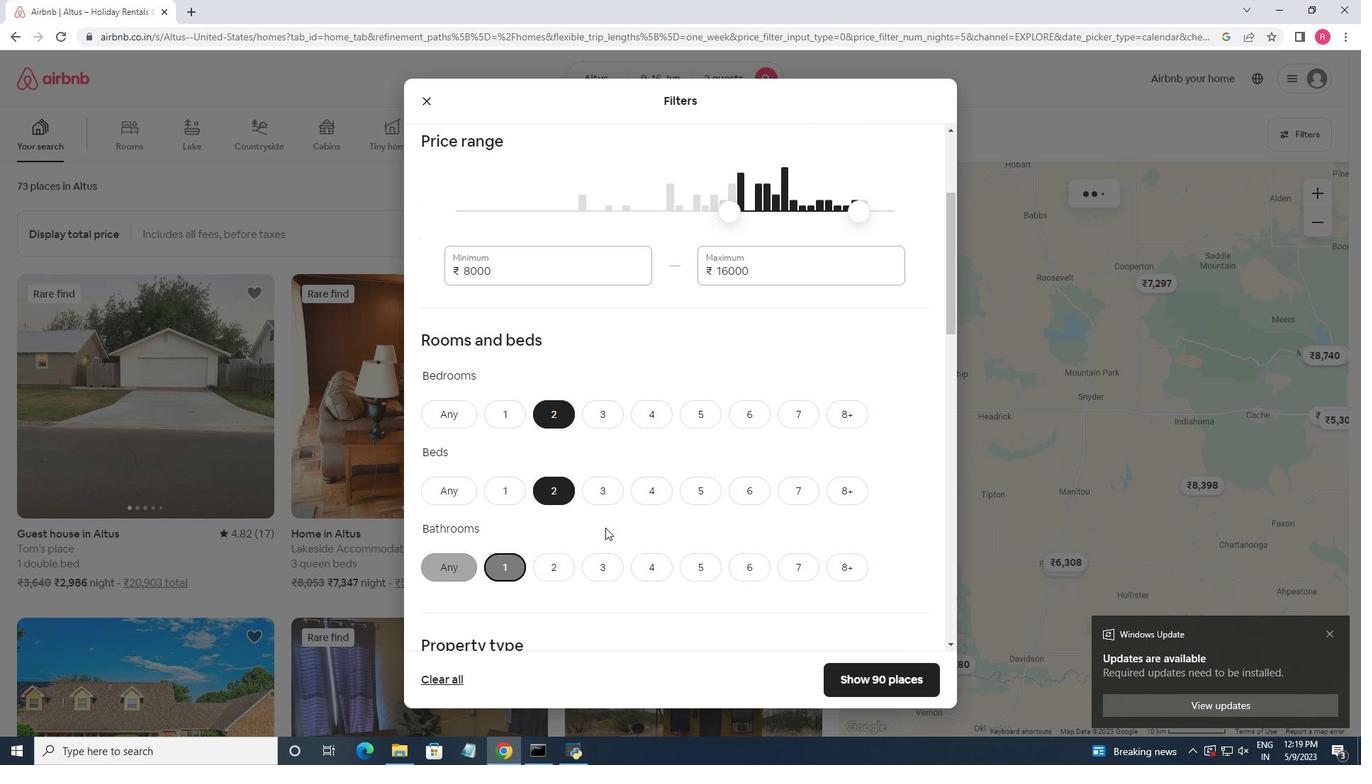 
Action: Mouse scrolled (612, 514) with delta (0, 0)
Screenshot: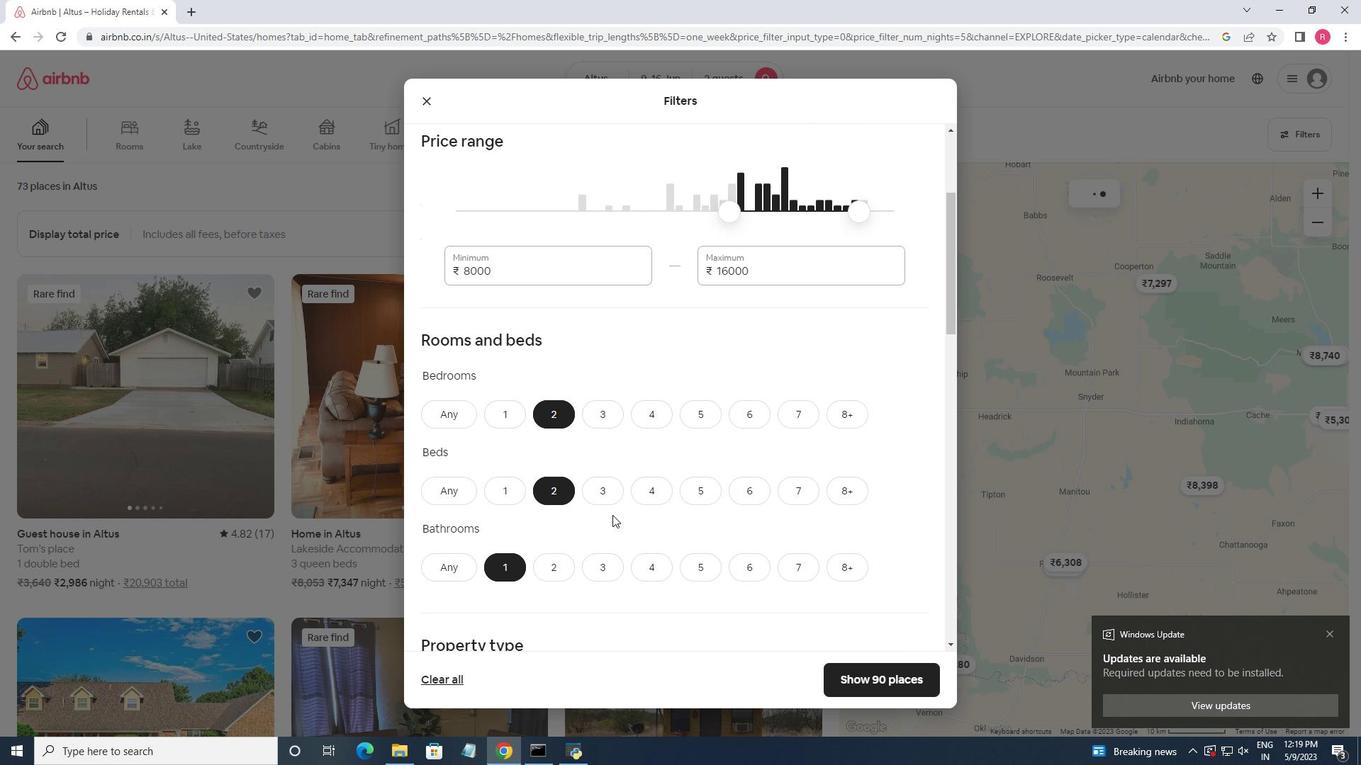 
Action: Mouse scrolled (612, 514) with delta (0, 0)
Screenshot: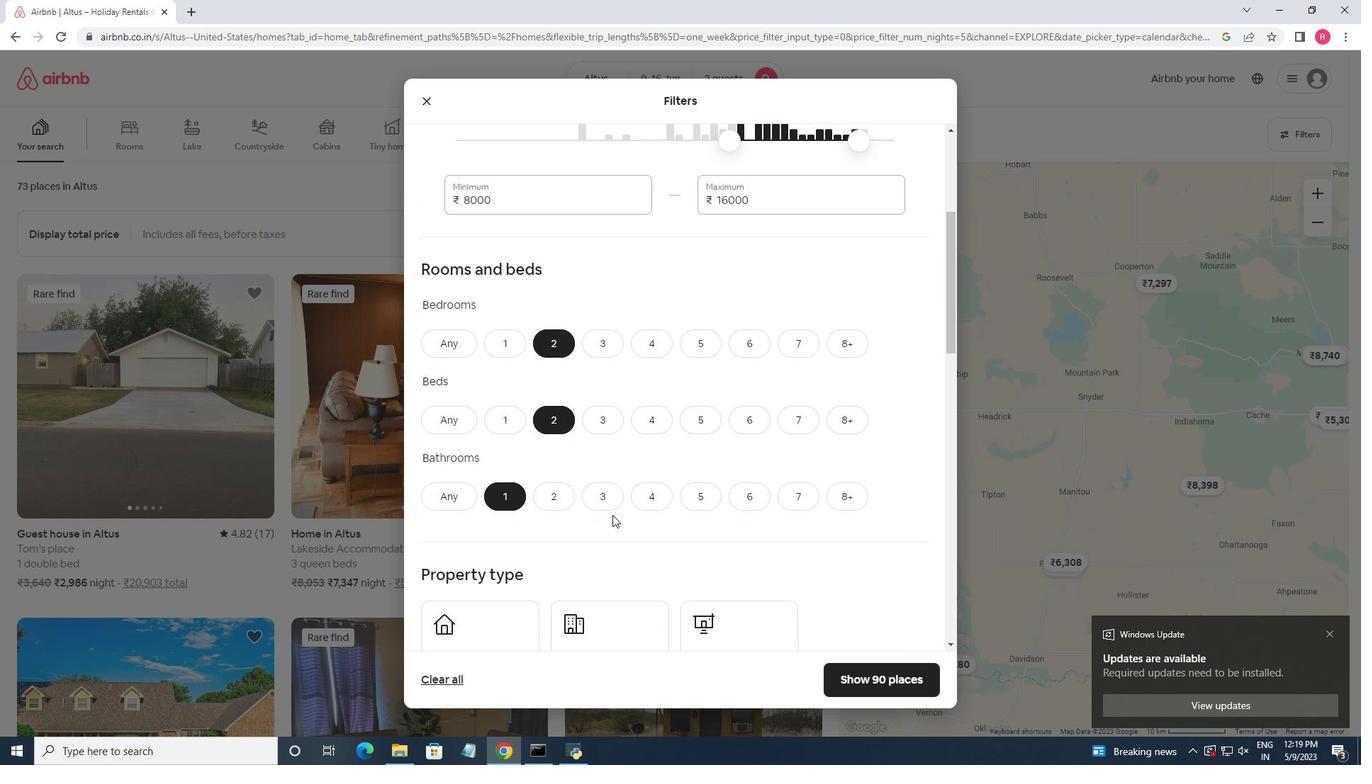 
Action: Mouse scrolled (612, 514) with delta (0, 0)
Screenshot: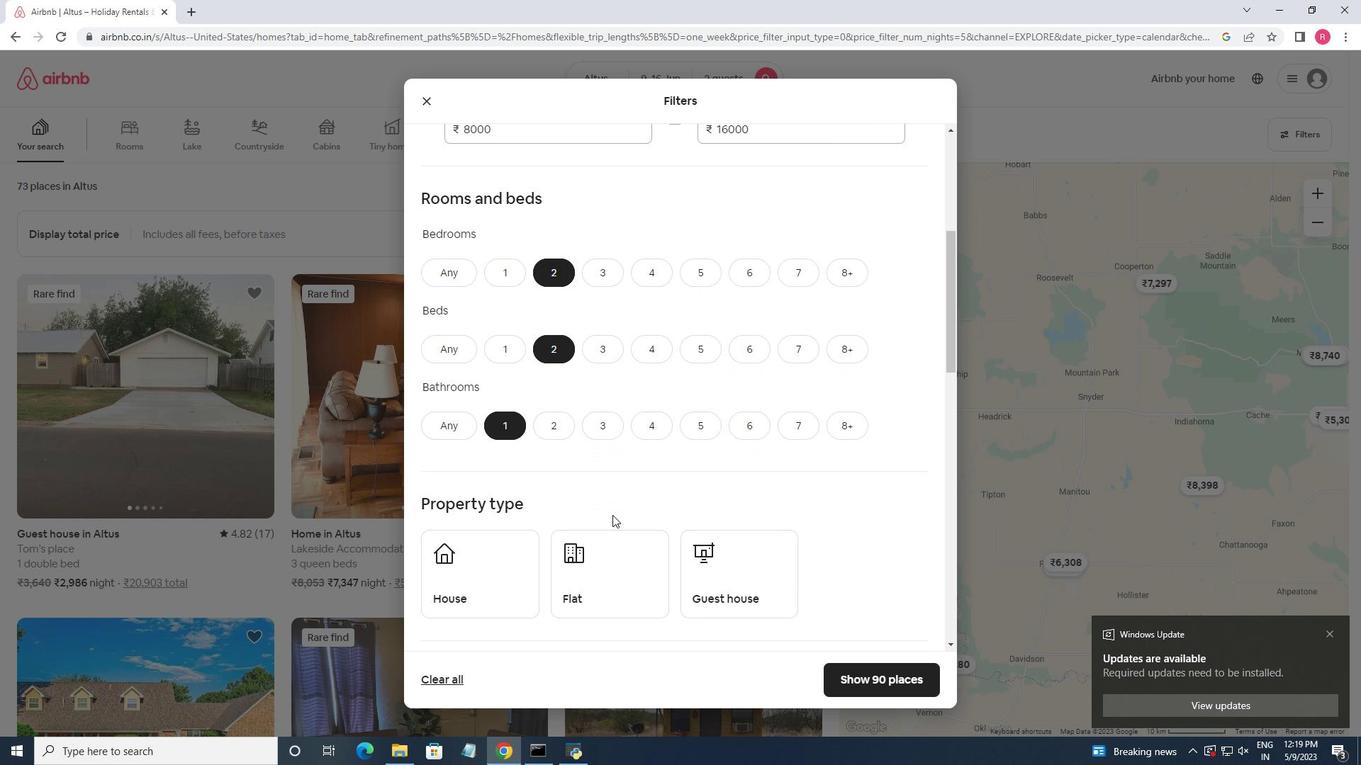 
Action: Mouse scrolled (612, 514) with delta (0, 0)
Screenshot: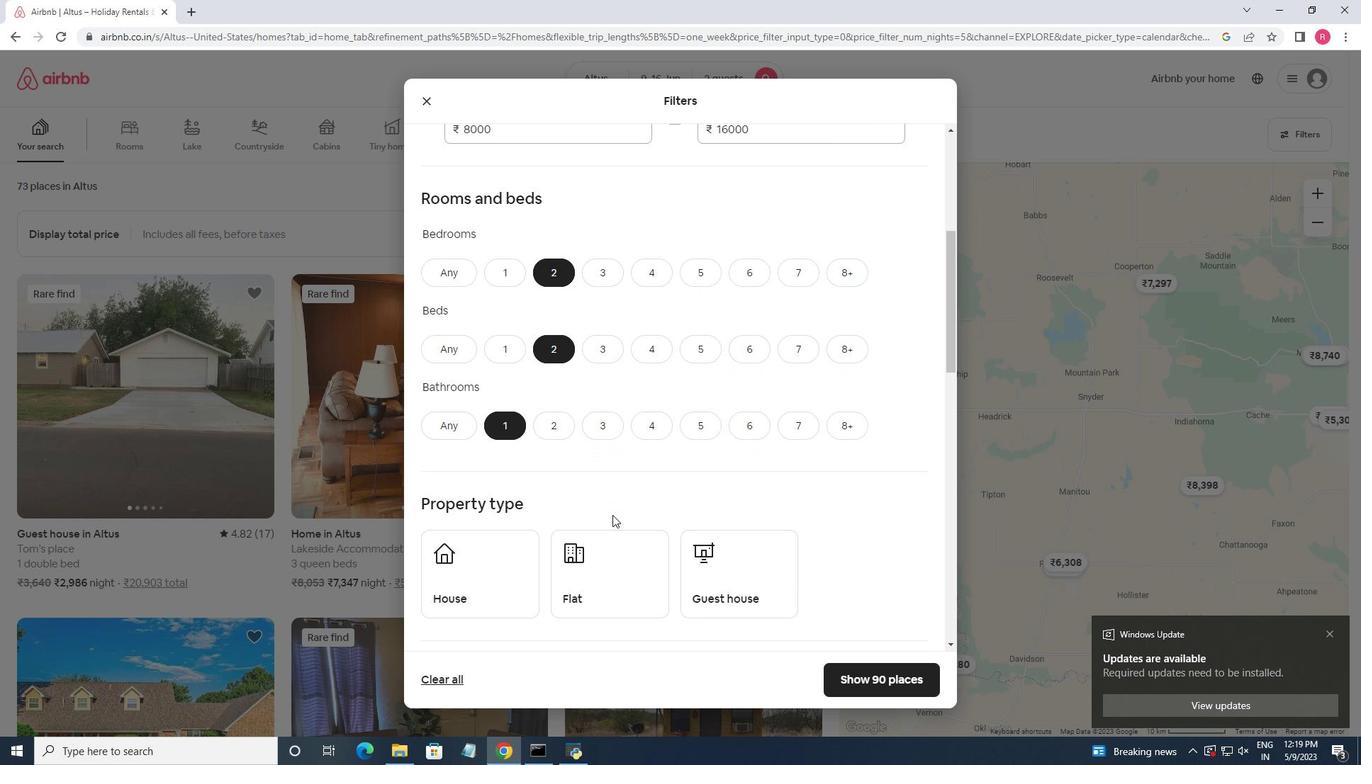 
Action: Mouse moved to (472, 460)
Screenshot: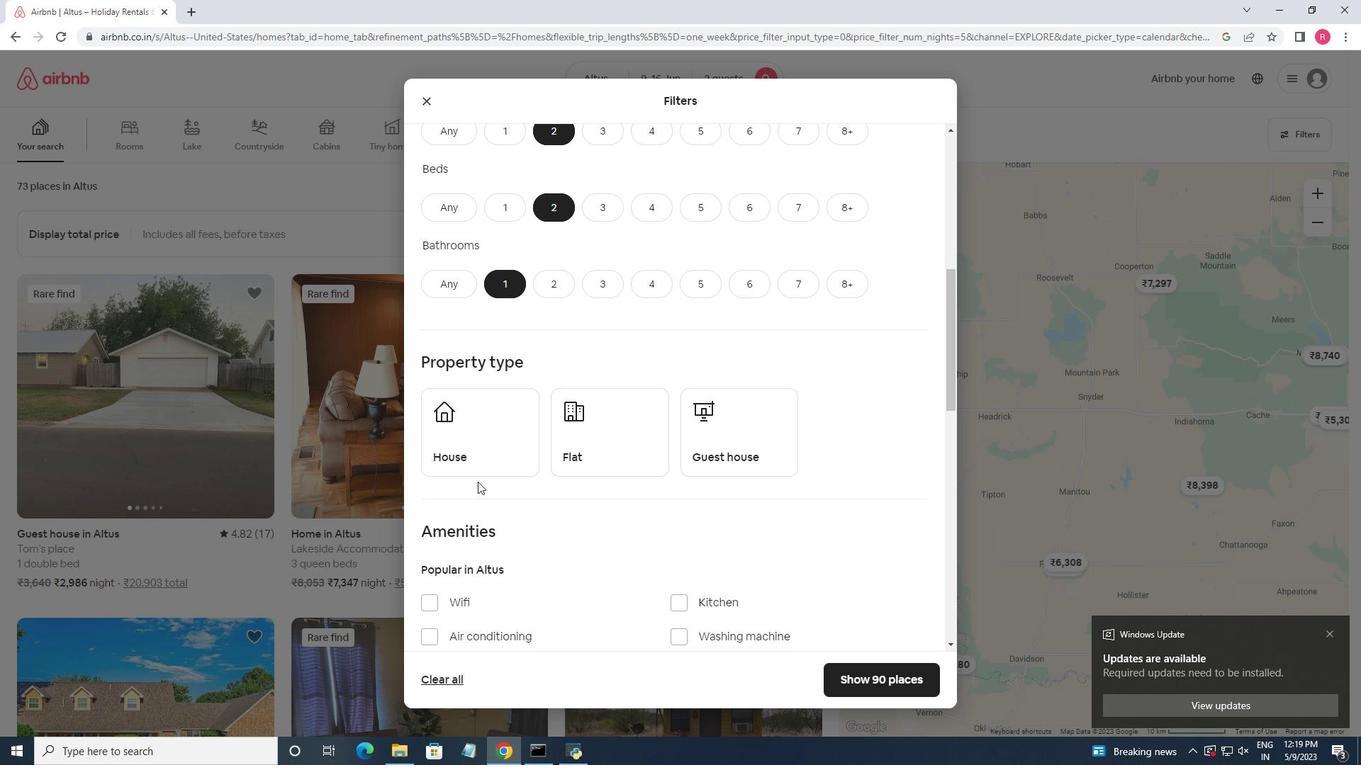 
Action: Mouse pressed left at (472, 460)
Screenshot: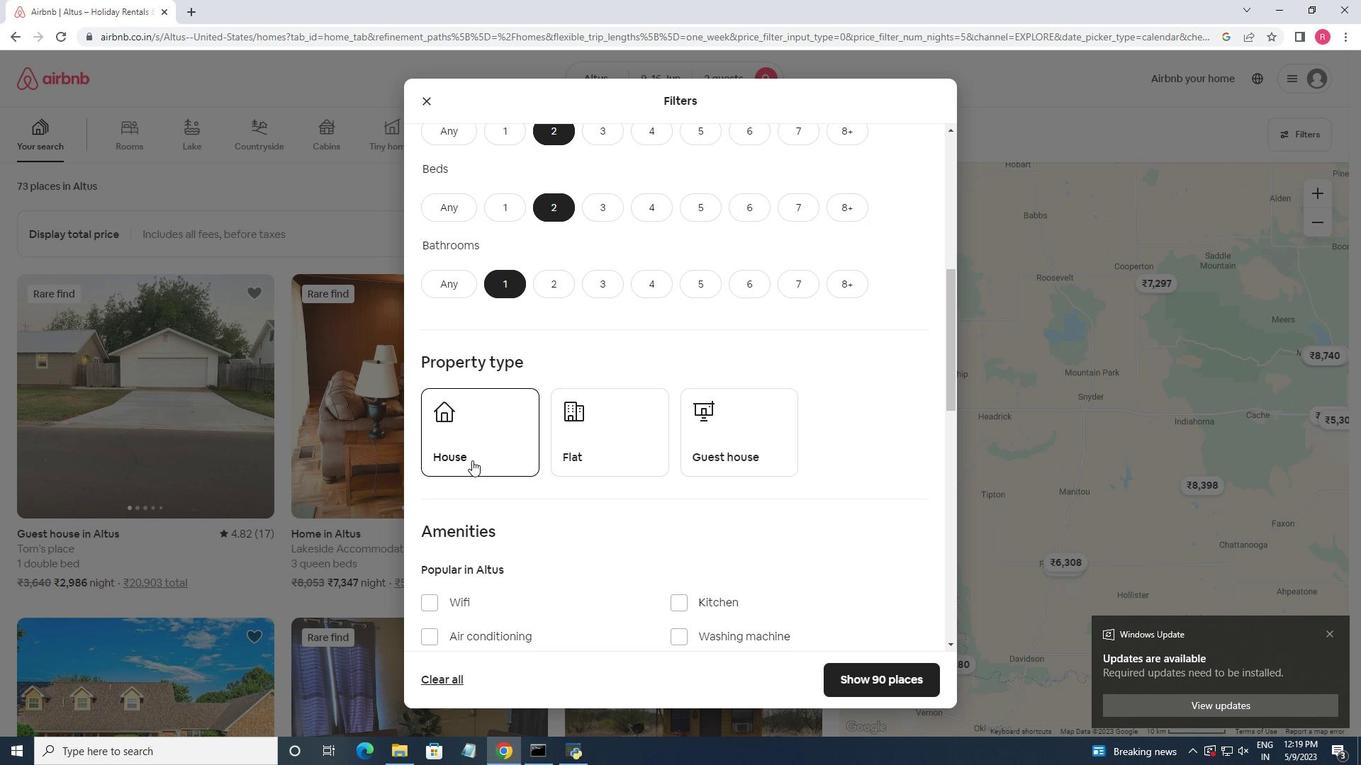
Action: Mouse moved to (600, 445)
Screenshot: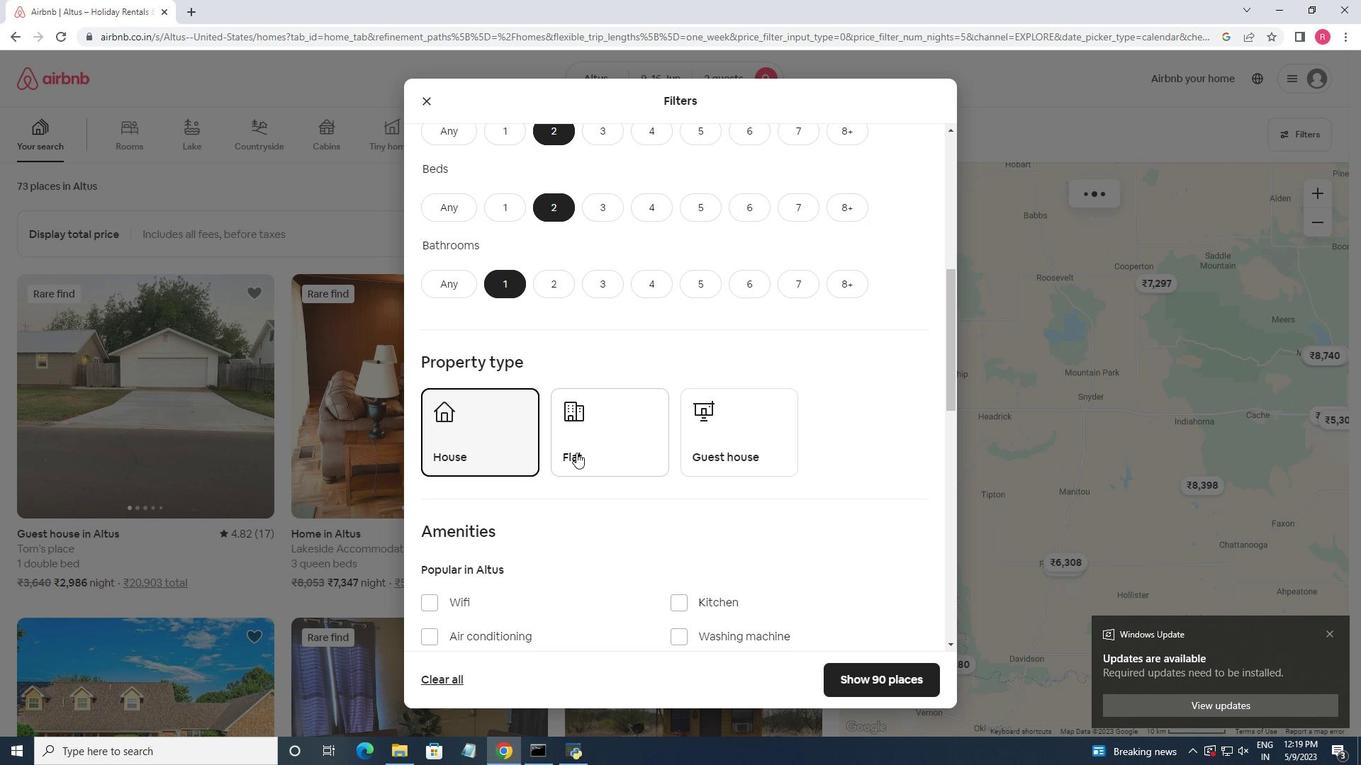 
Action: Mouse pressed left at (600, 445)
Screenshot: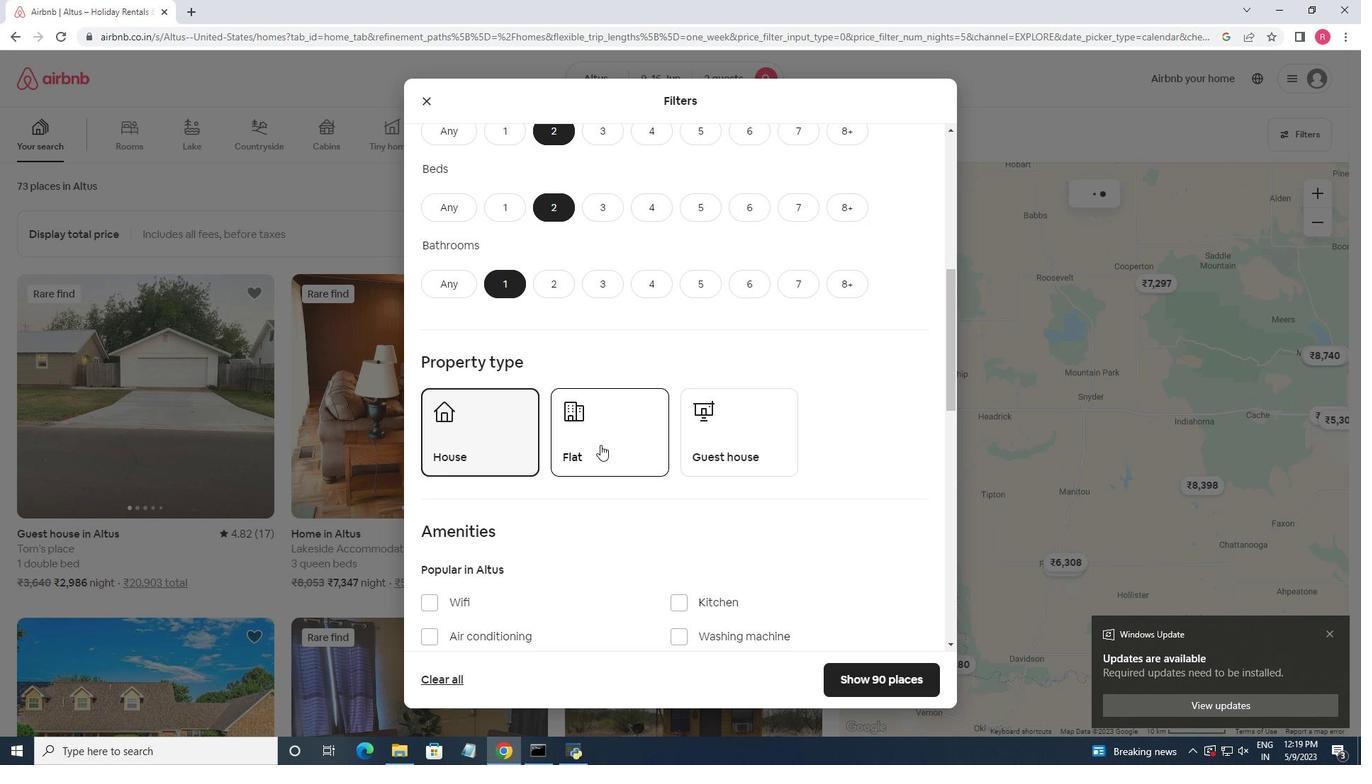 
Action: Mouse moved to (710, 443)
Screenshot: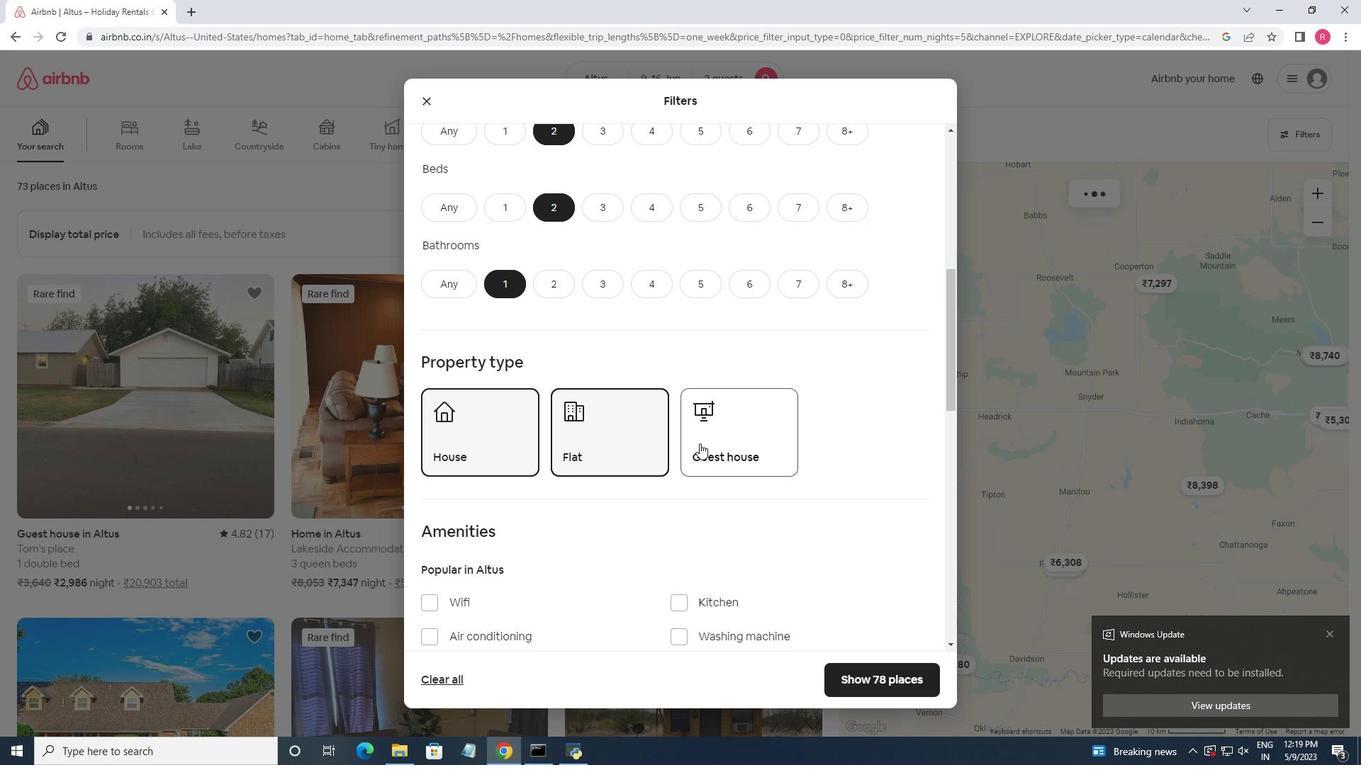 
Action: Mouse pressed left at (710, 443)
Screenshot: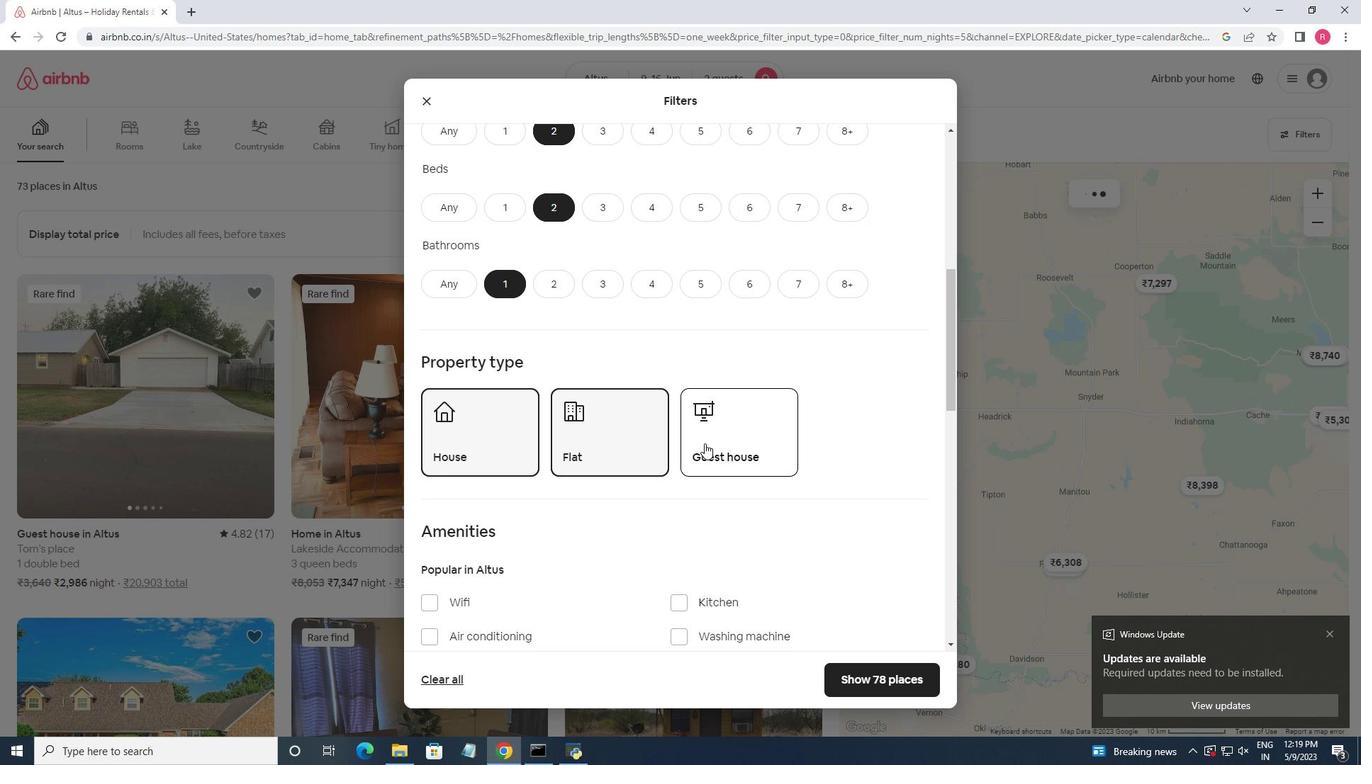 
Action: Mouse moved to (582, 453)
Screenshot: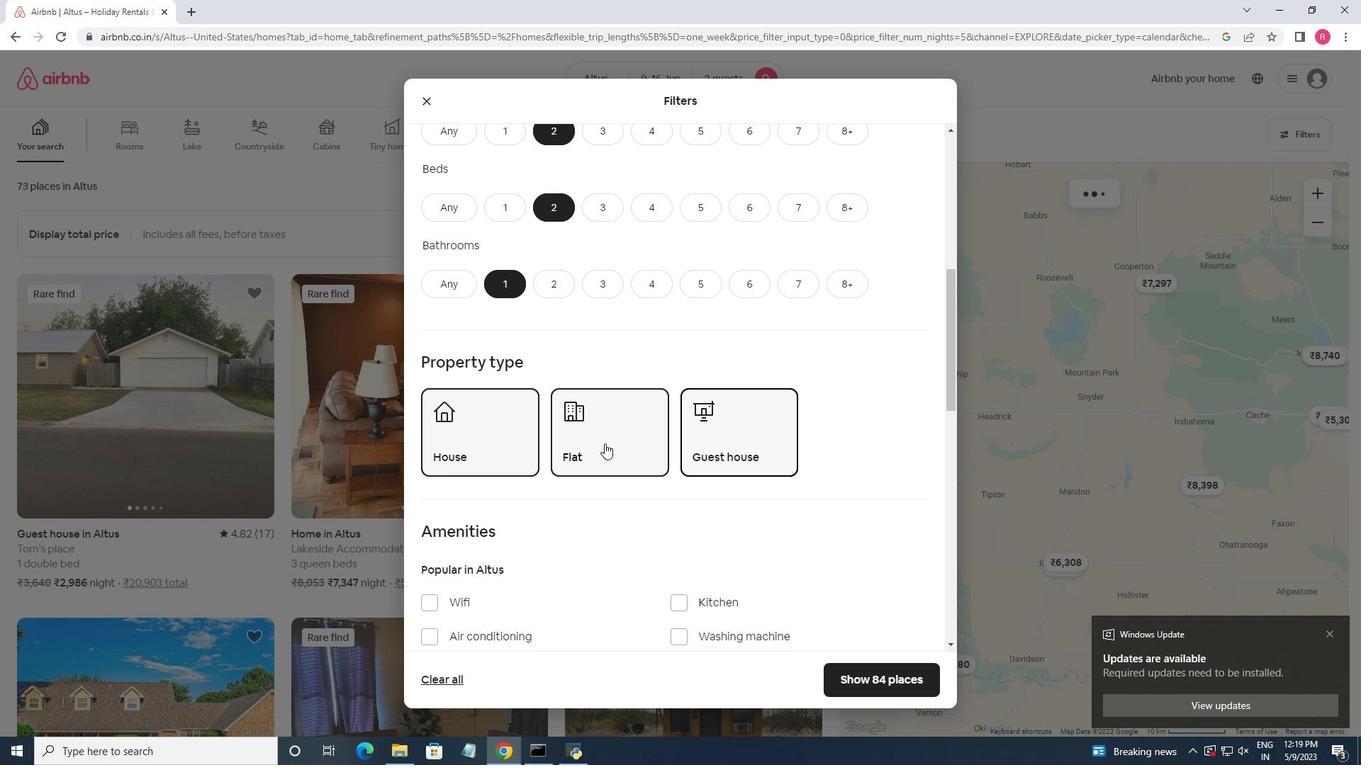 
Action: Mouse scrolled (582, 452) with delta (0, 0)
Screenshot: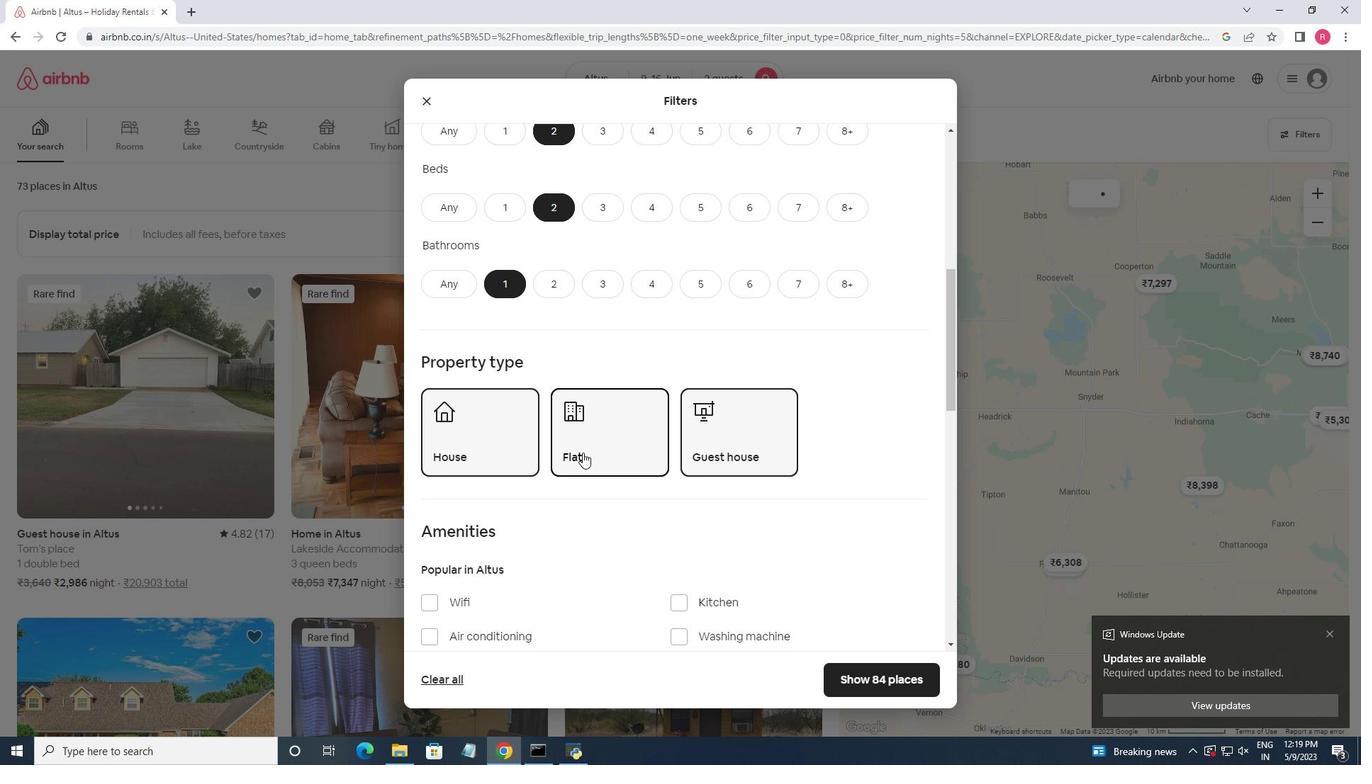 
Action: Mouse scrolled (582, 452) with delta (0, 0)
Screenshot: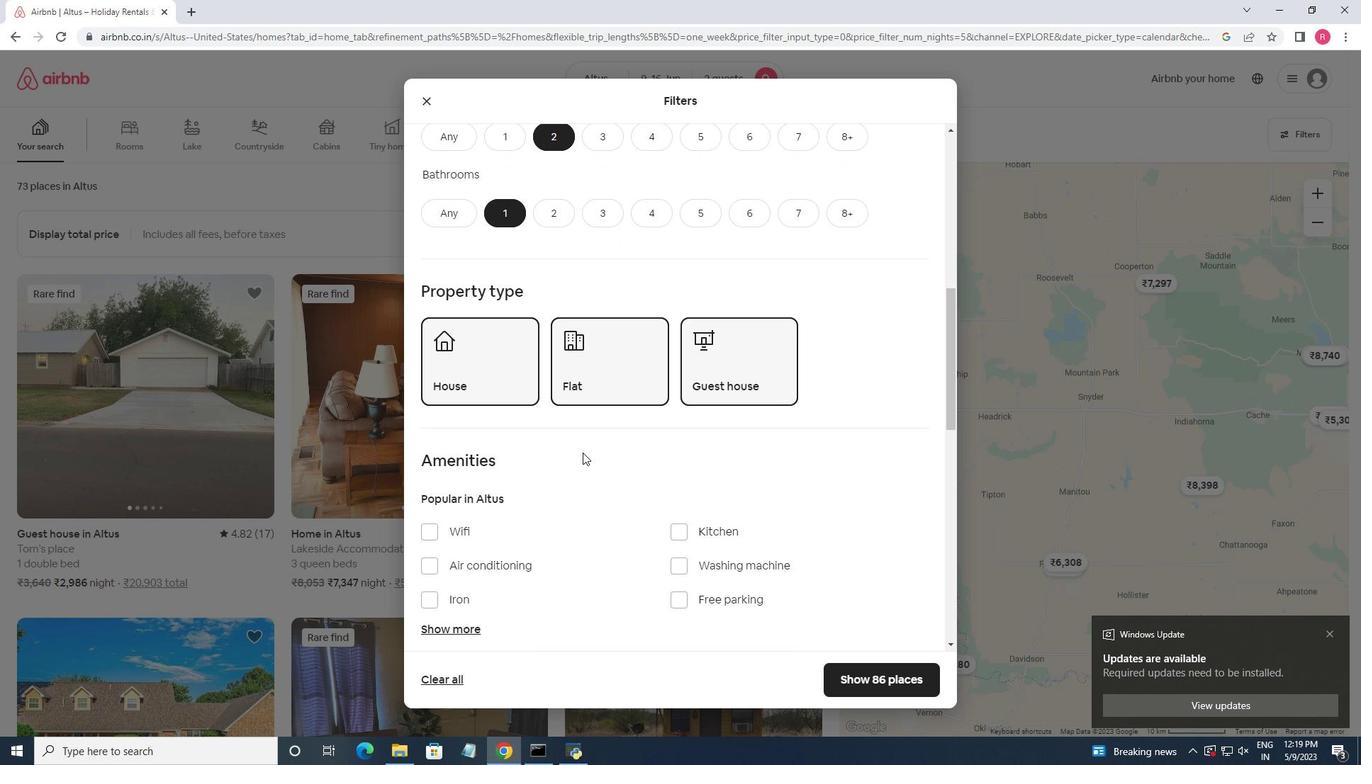
Action: Mouse scrolled (582, 452) with delta (0, 0)
Screenshot: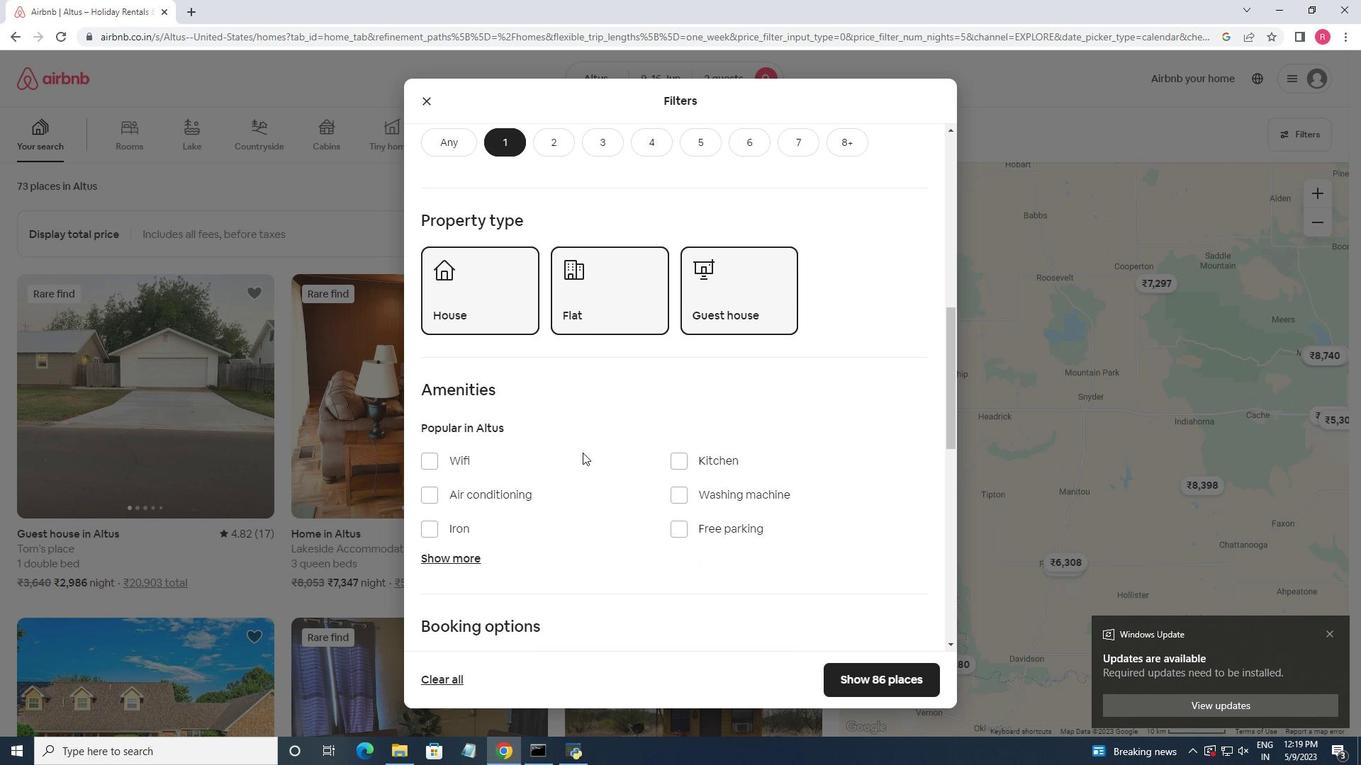 
Action: Mouse scrolled (582, 452) with delta (0, 0)
Screenshot: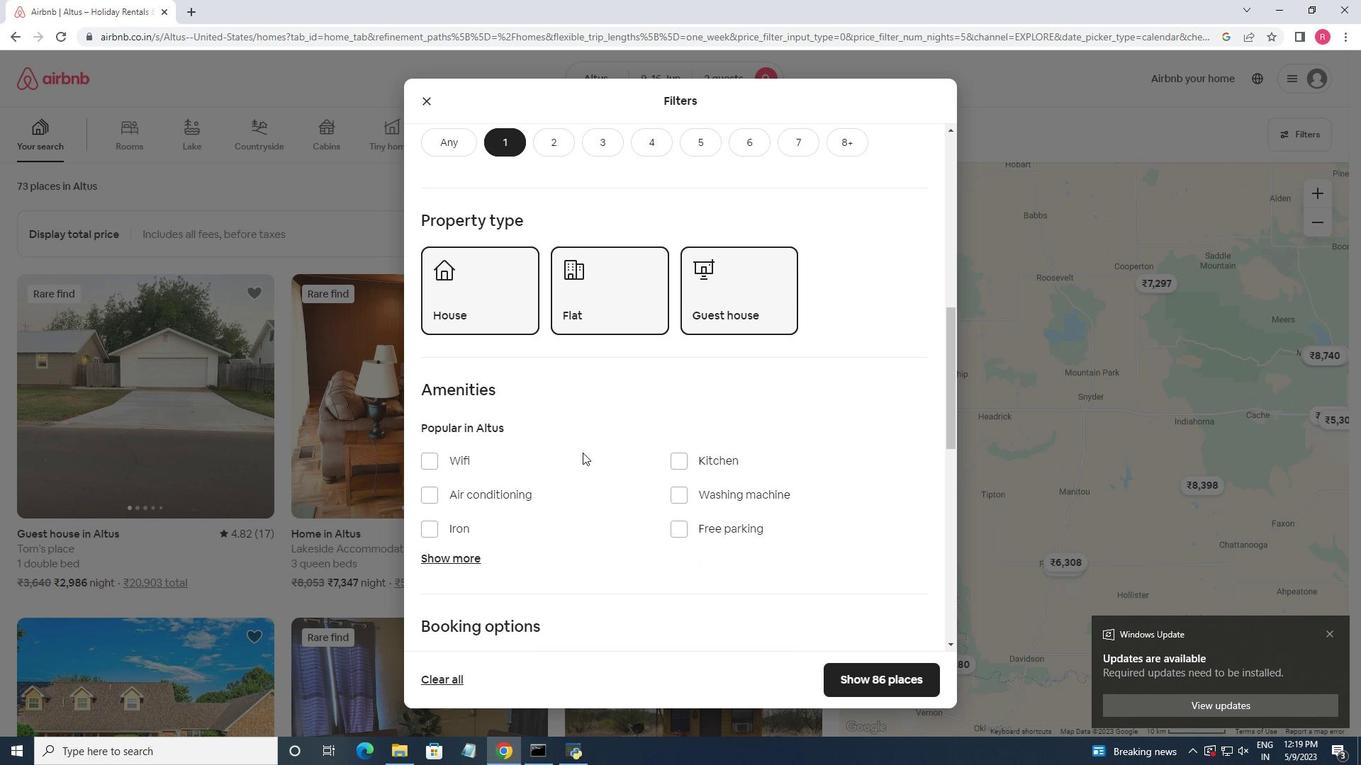 
Action: Mouse scrolled (582, 452) with delta (0, 0)
Screenshot: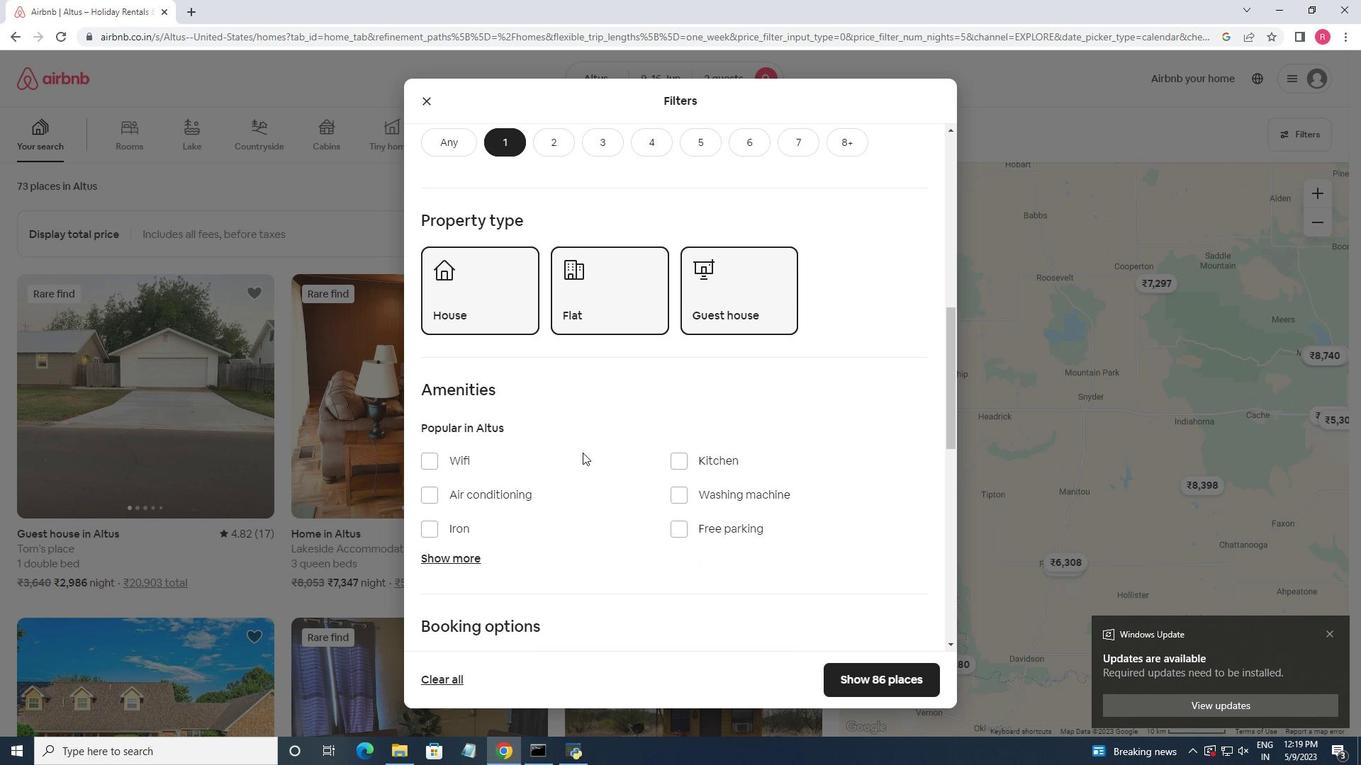 
Action: Mouse scrolled (582, 452) with delta (0, 0)
Screenshot: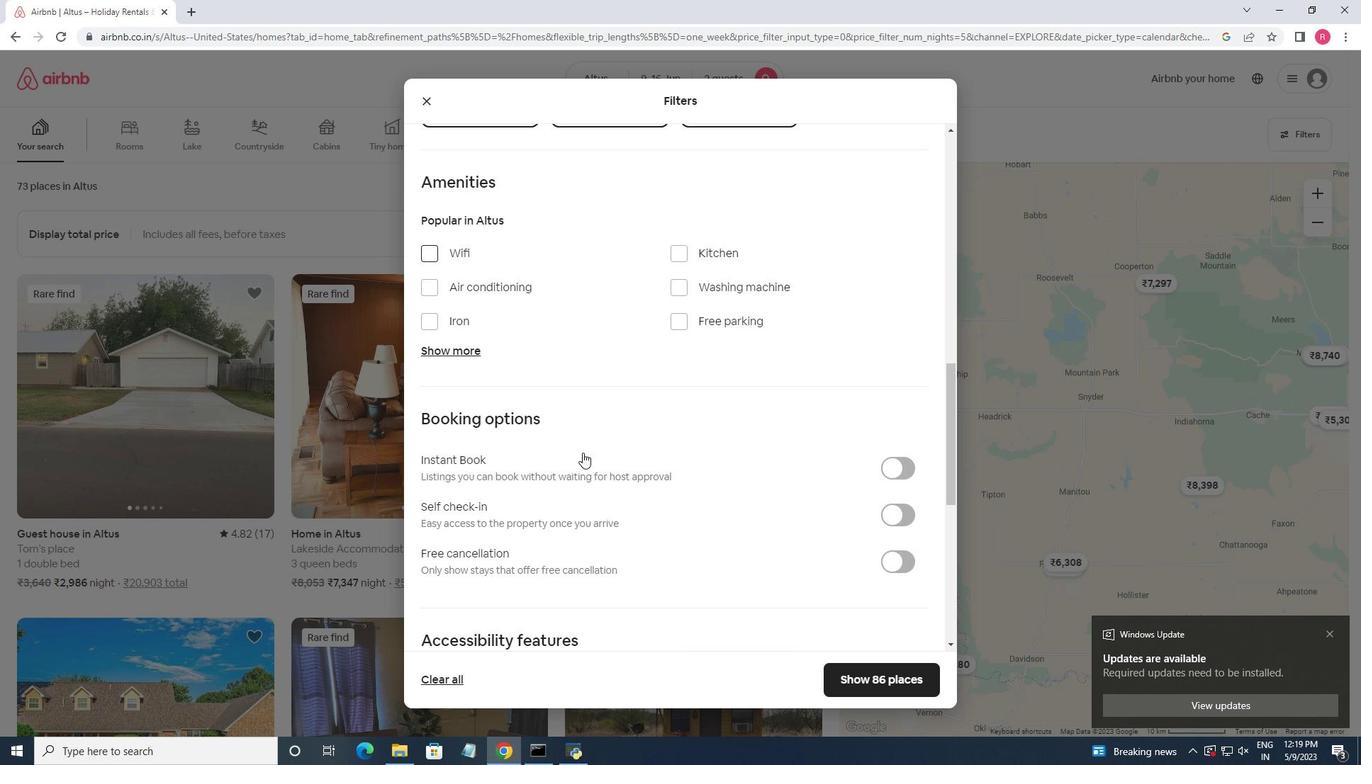 
Action: Mouse scrolled (582, 452) with delta (0, 0)
Screenshot: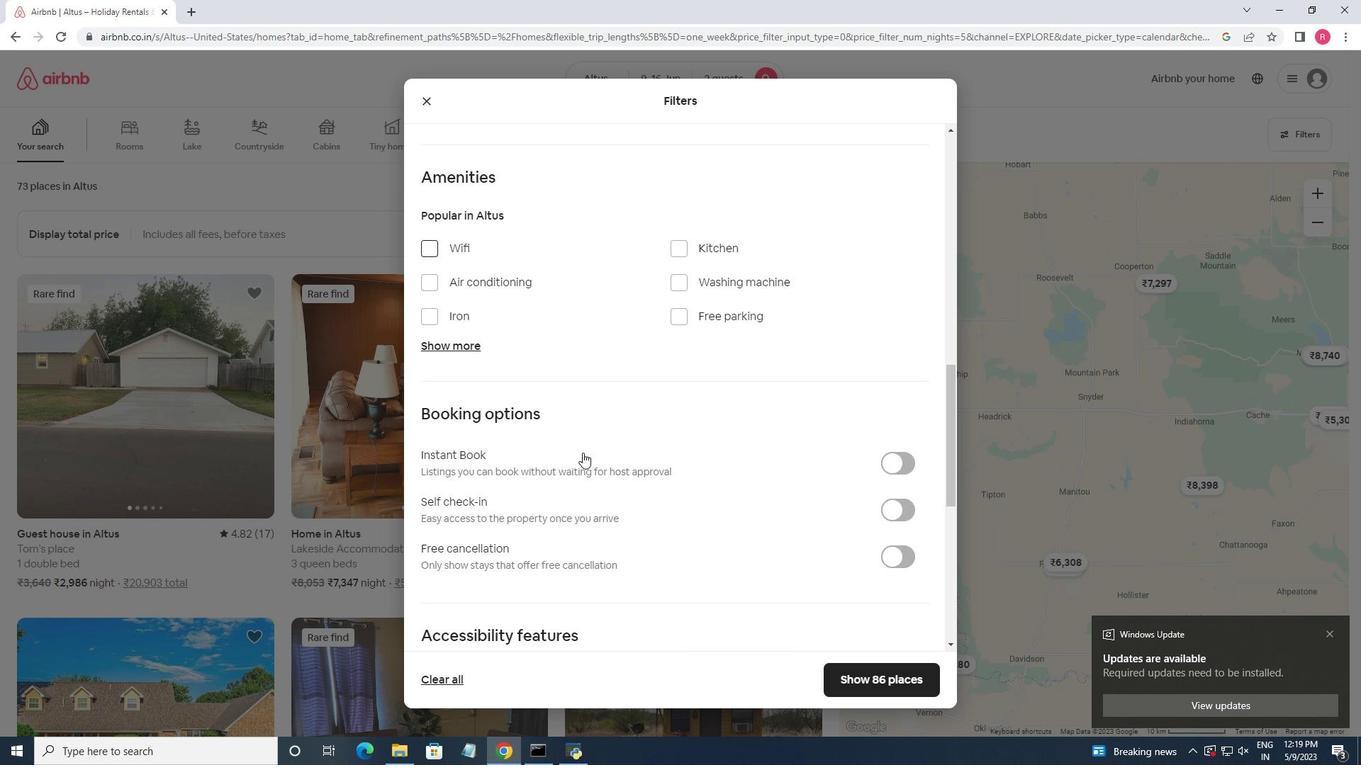 
Action: Mouse moved to (903, 372)
Screenshot: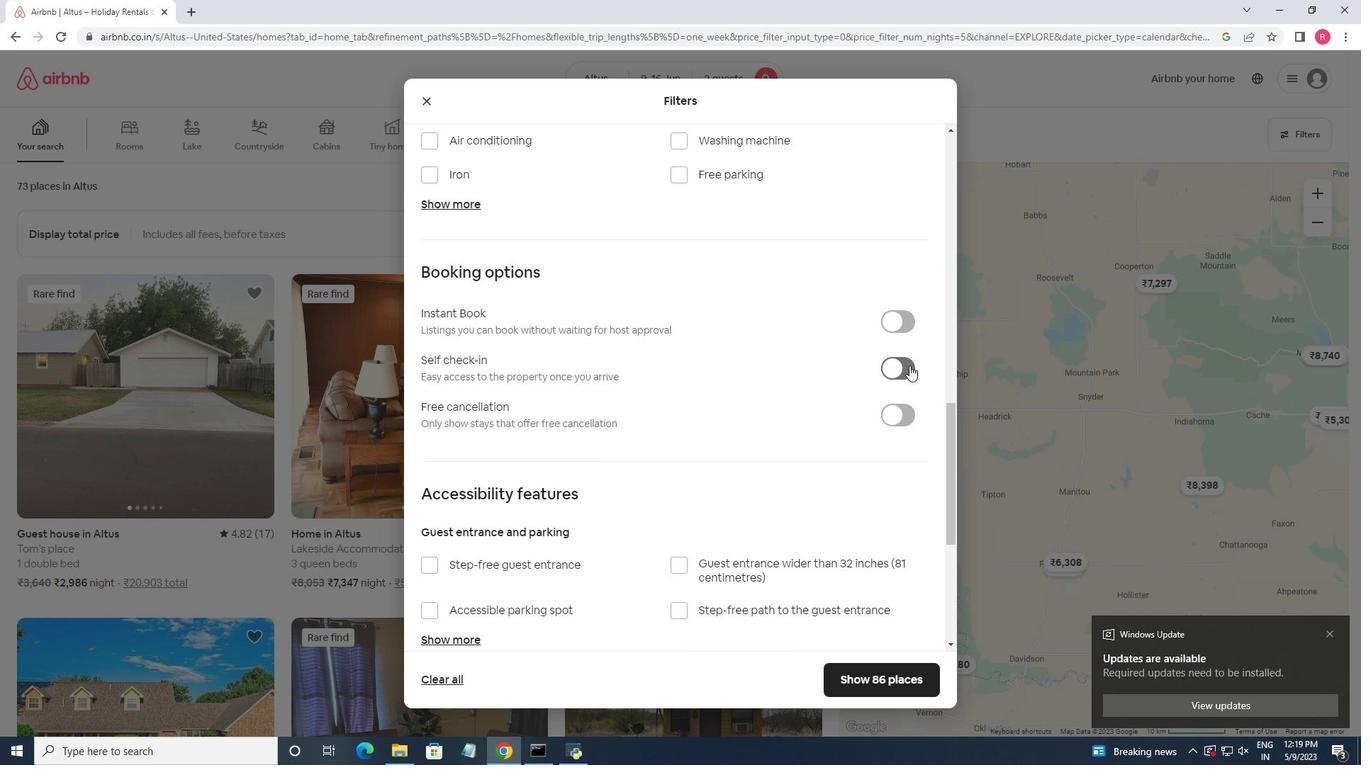 
Action: Mouse pressed left at (903, 372)
Screenshot: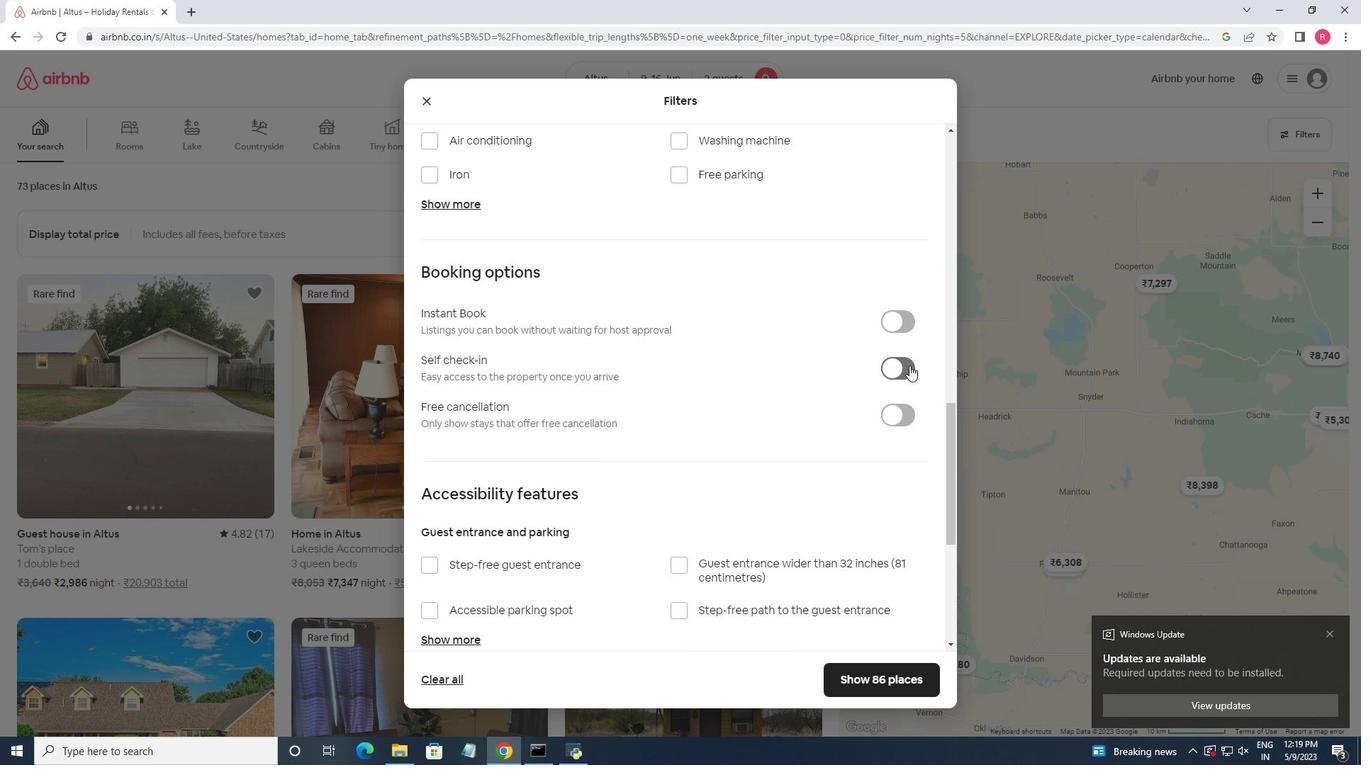 
Action: Mouse moved to (738, 386)
Screenshot: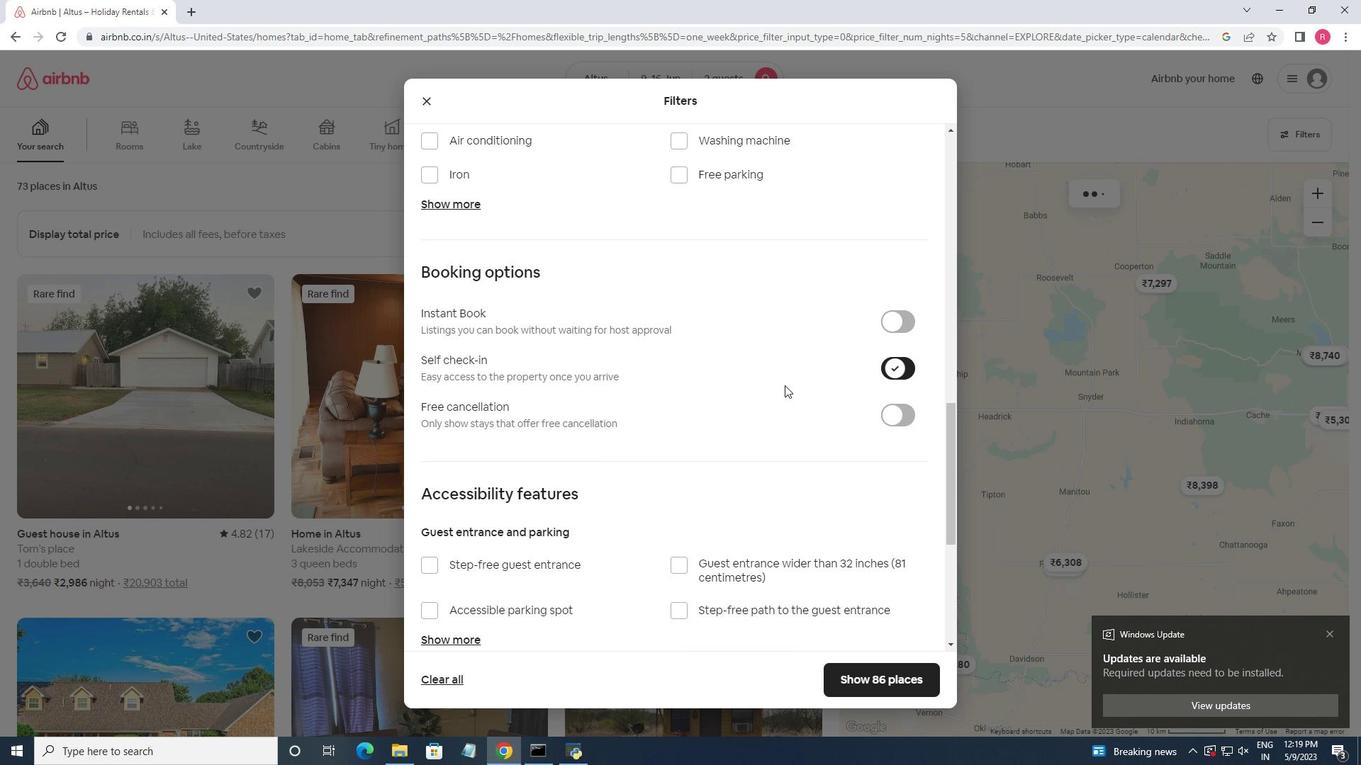 
Action: Mouse scrolled (738, 385) with delta (0, 0)
Screenshot: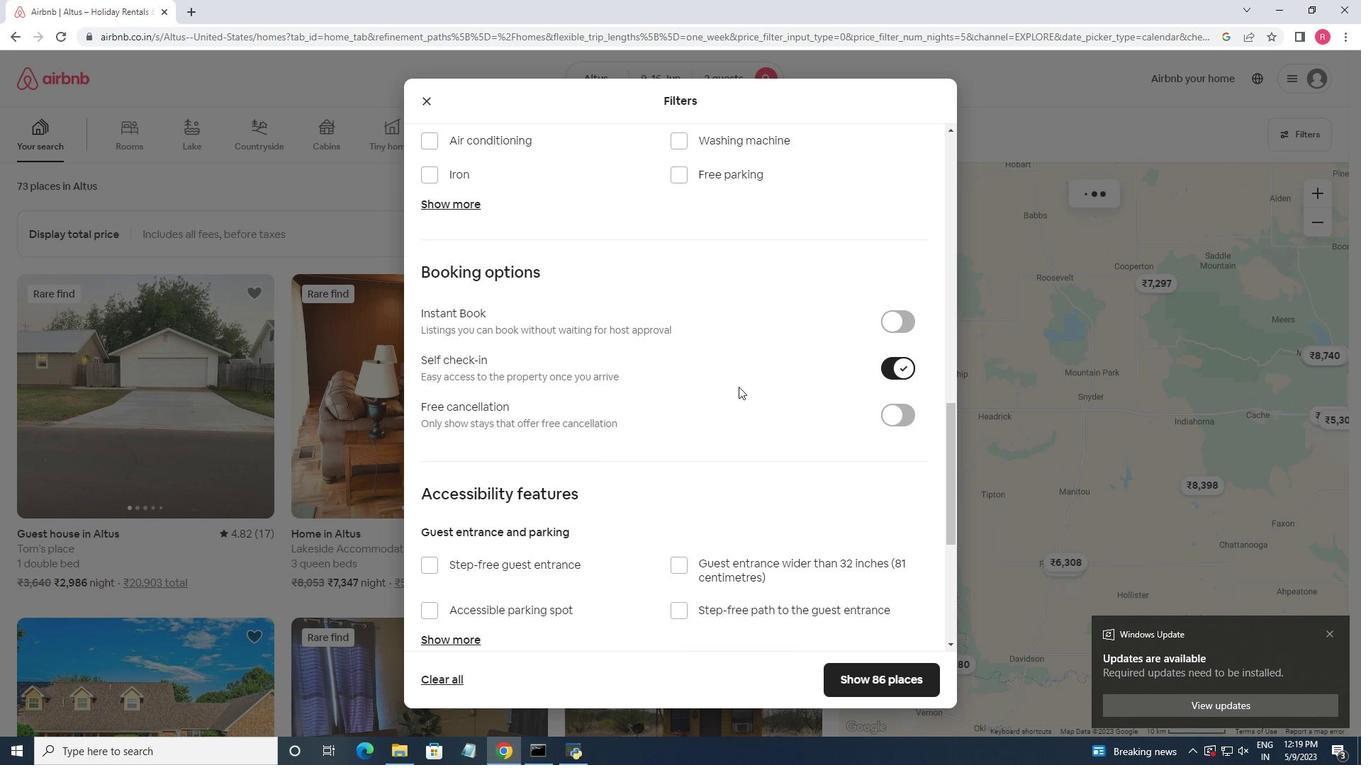 
Action: Mouse scrolled (738, 385) with delta (0, 0)
Screenshot: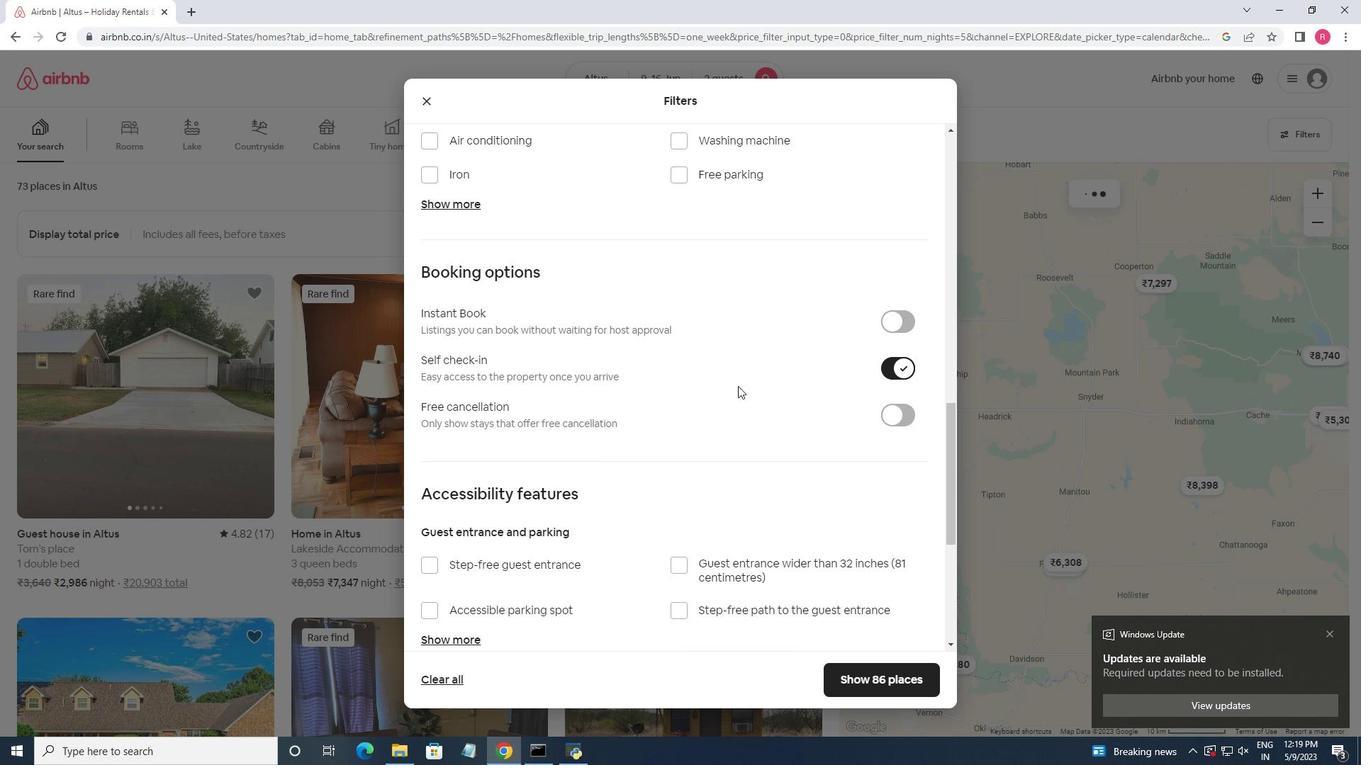 
Action: Mouse scrolled (738, 385) with delta (0, 0)
Screenshot: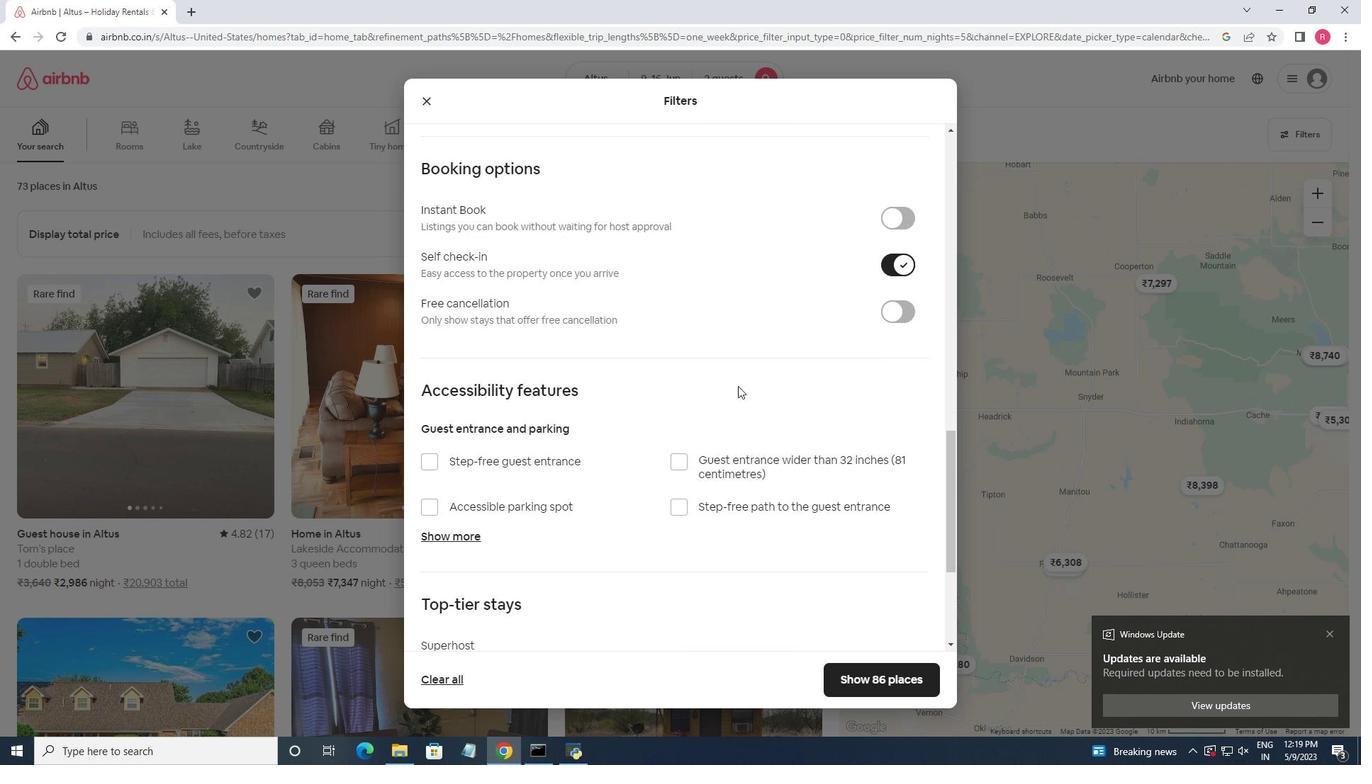 
Action: Mouse scrolled (738, 385) with delta (0, 0)
Screenshot: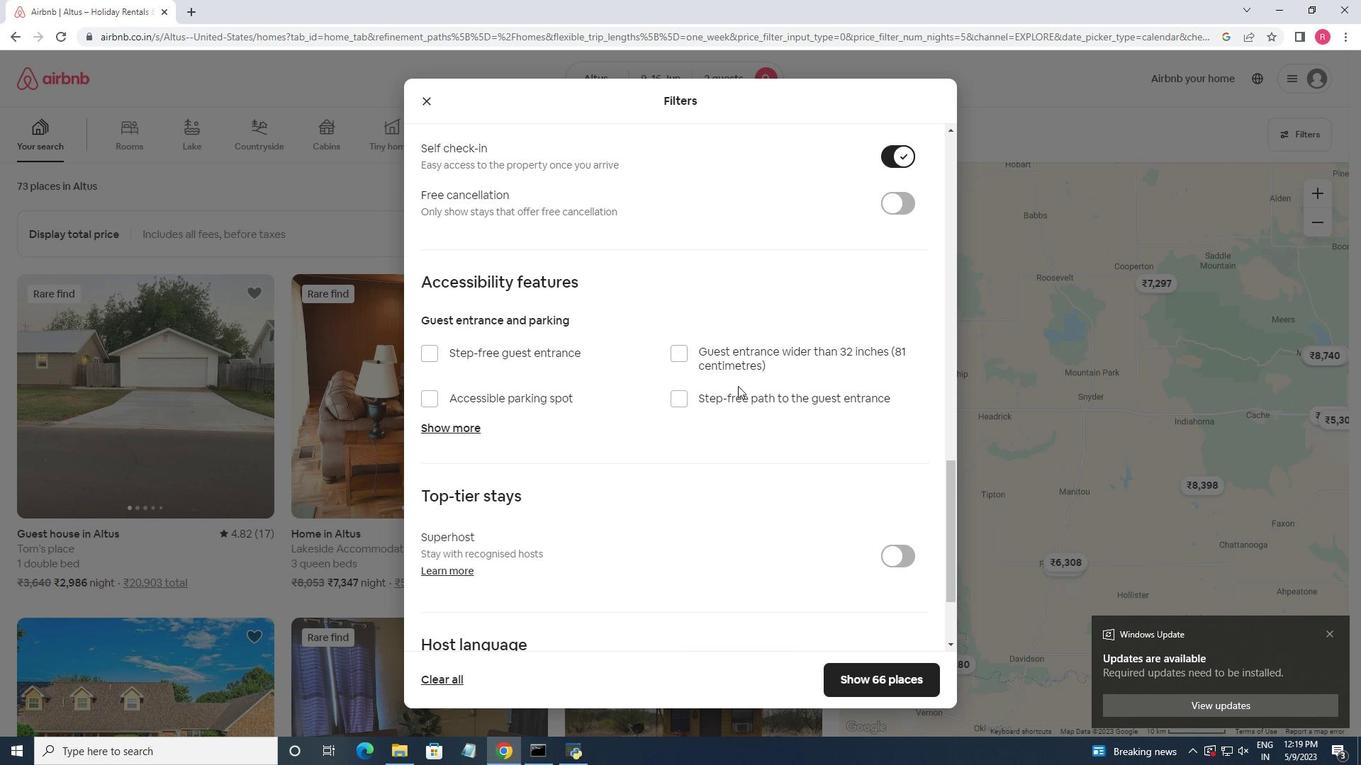 
Action: Mouse scrolled (738, 385) with delta (0, 0)
Screenshot: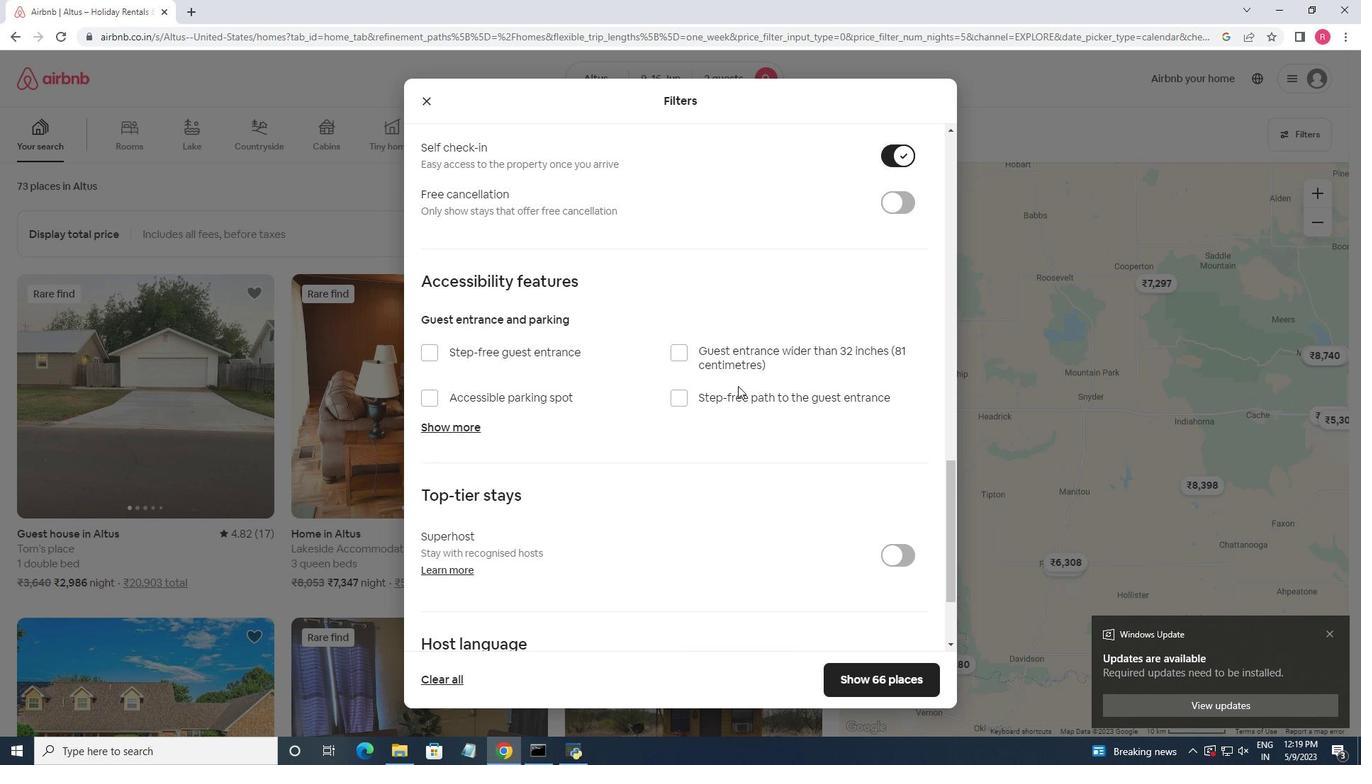 
Action: Mouse scrolled (738, 385) with delta (0, 0)
Screenshot: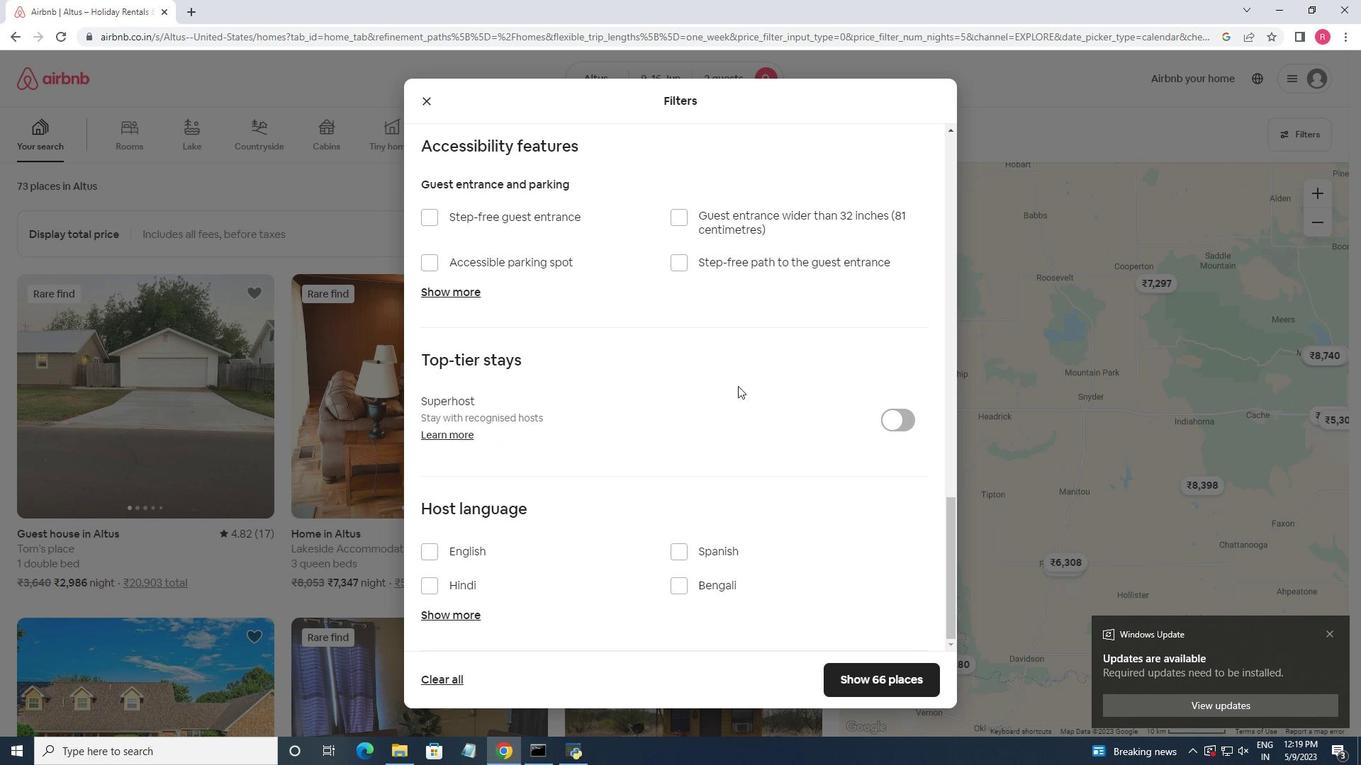 
Action: Mouse moved to (426, 552)
Screenshot: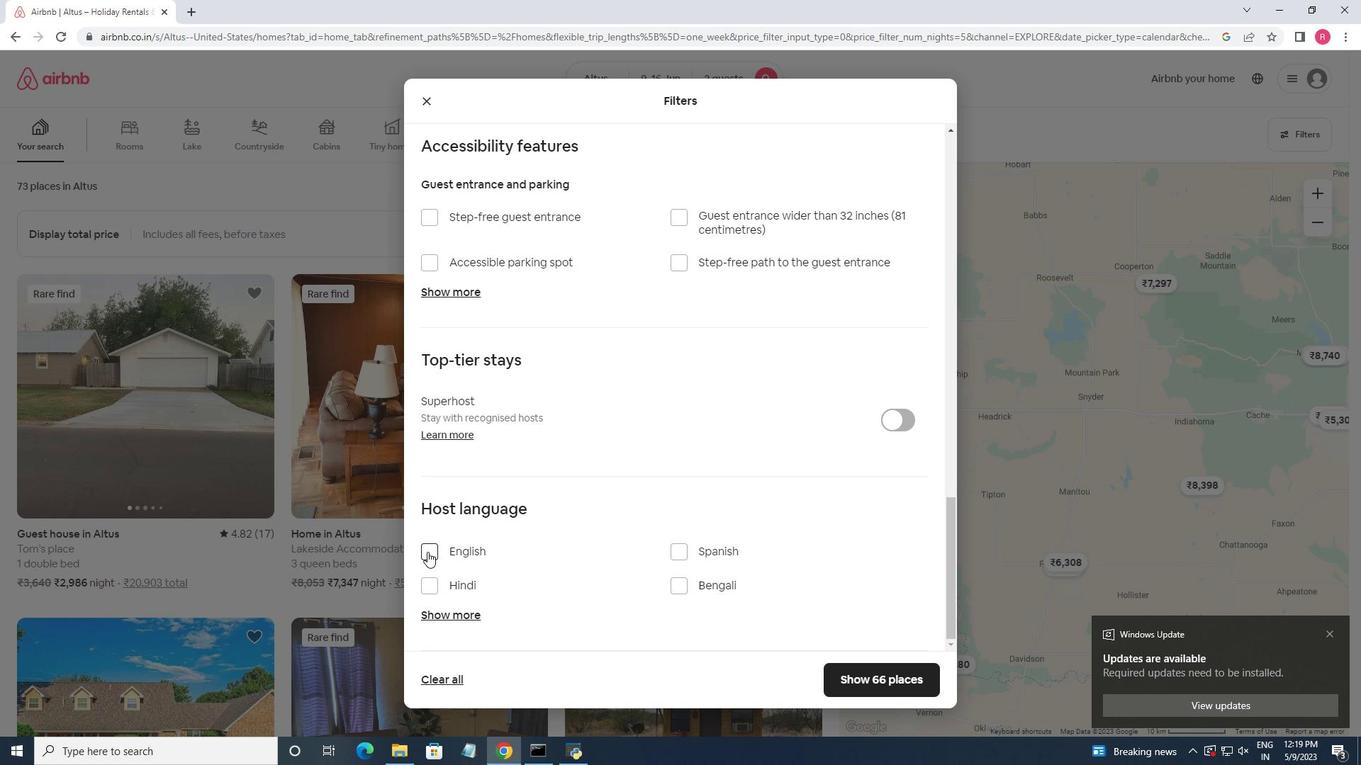 
Action: Mouse pressed left at (426, 552)
Screenshot: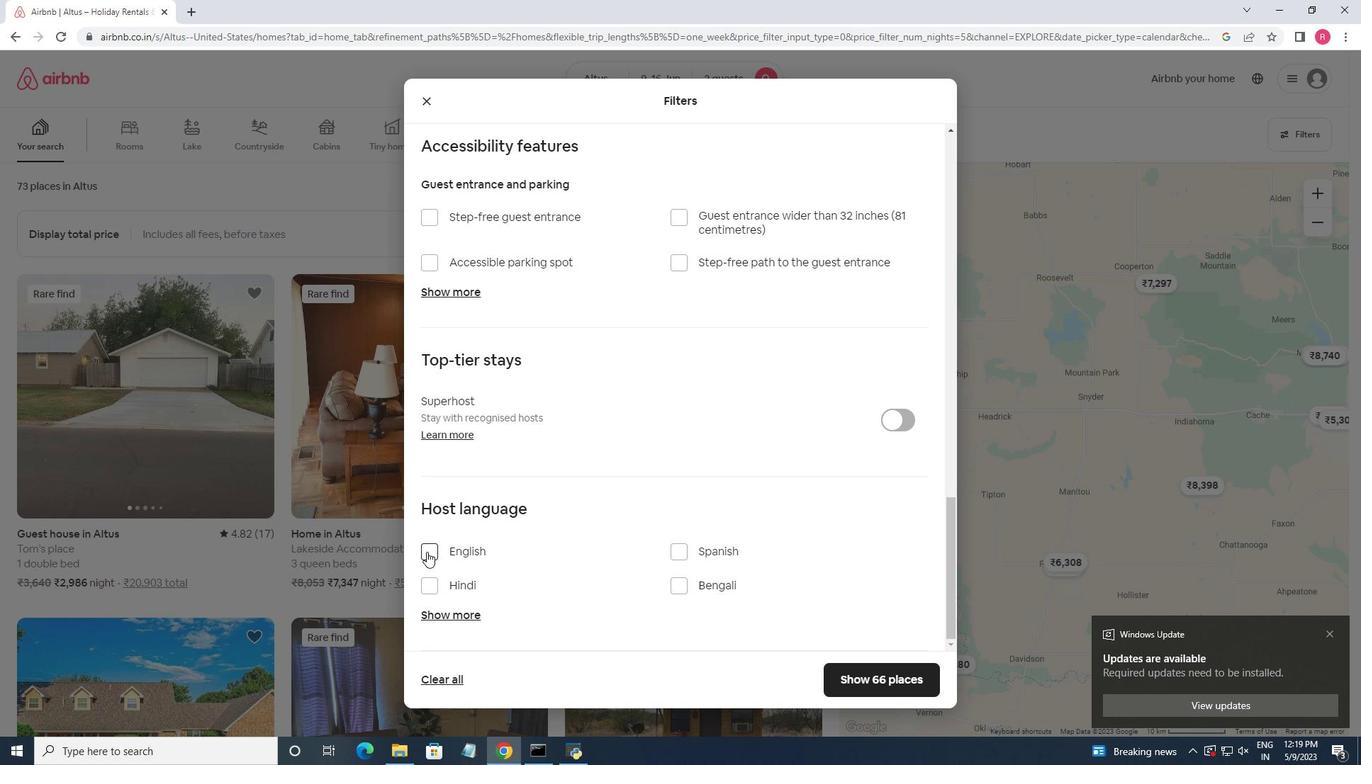 
Action: Mouse moved to (868, 673)
Screenshot: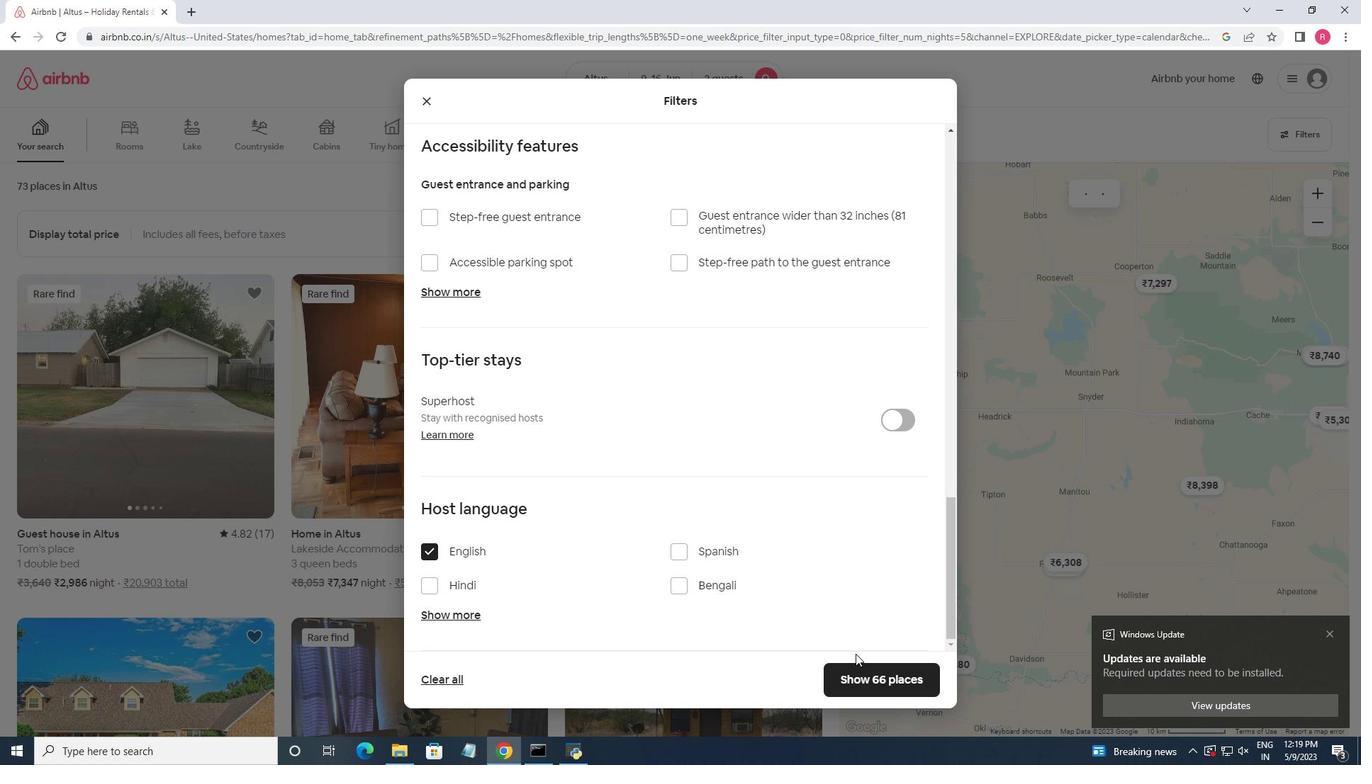 
Action: Mouse pressed left at (868, 673)
Screenshot: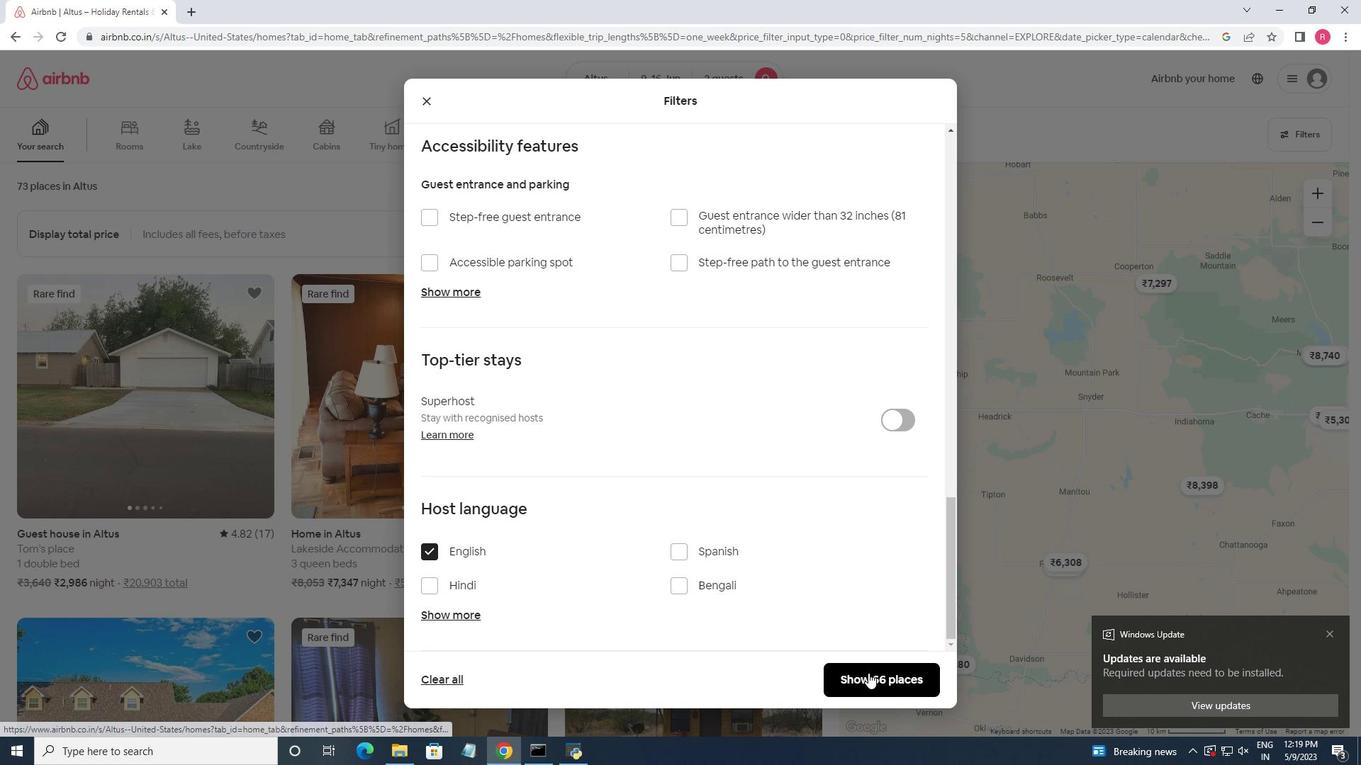 
Action: Mouse moved to (746, 256)
Screenshot: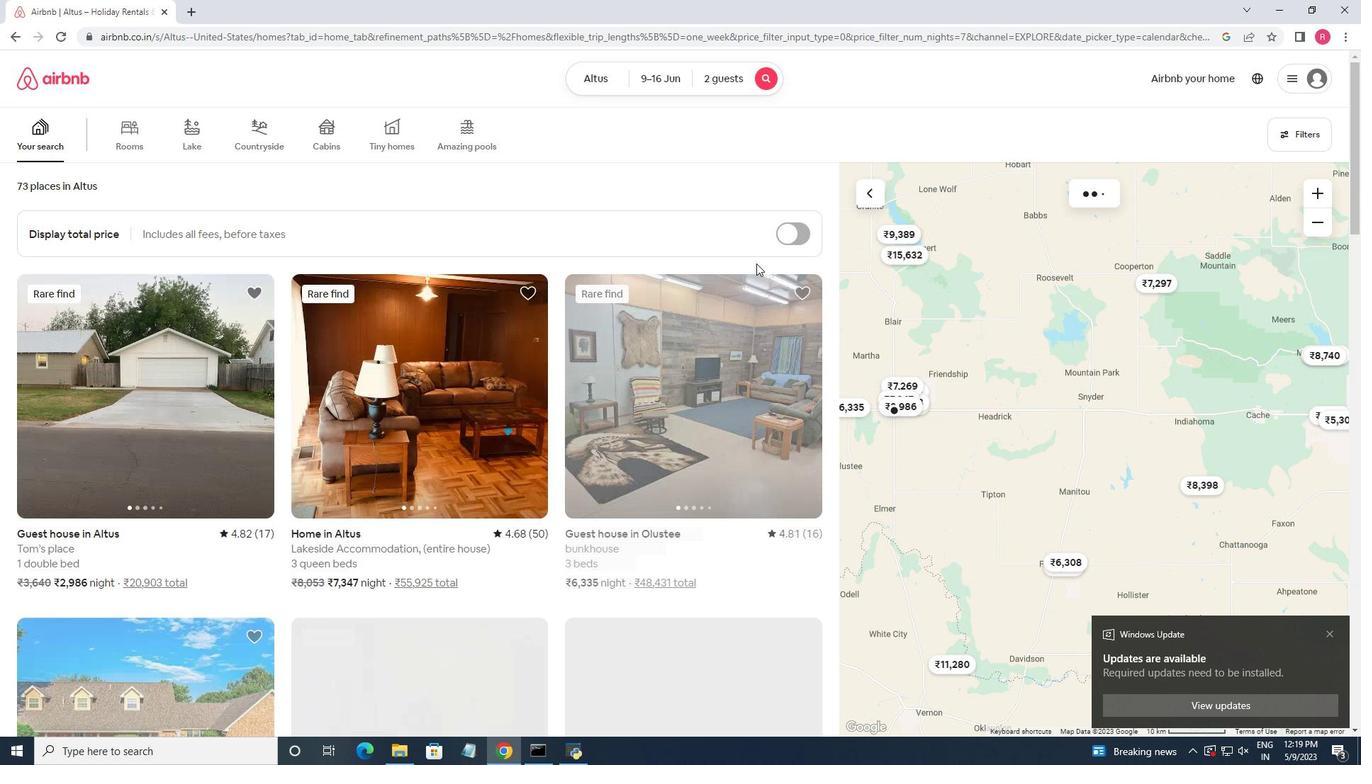 
